 Task: Find connections with filter location Coburg with filter topic #economicswith filter profile language German with filter current company M. Gheewala Global HR Consultants with filter school The Institute of Company Secretaries of India with filter industry Wholesale Motor Vehicles and Parts with filter service category Resume Writing with filter keywords title Civil Engineer
Action: Mouse moved to (564, 74)
Screenshot: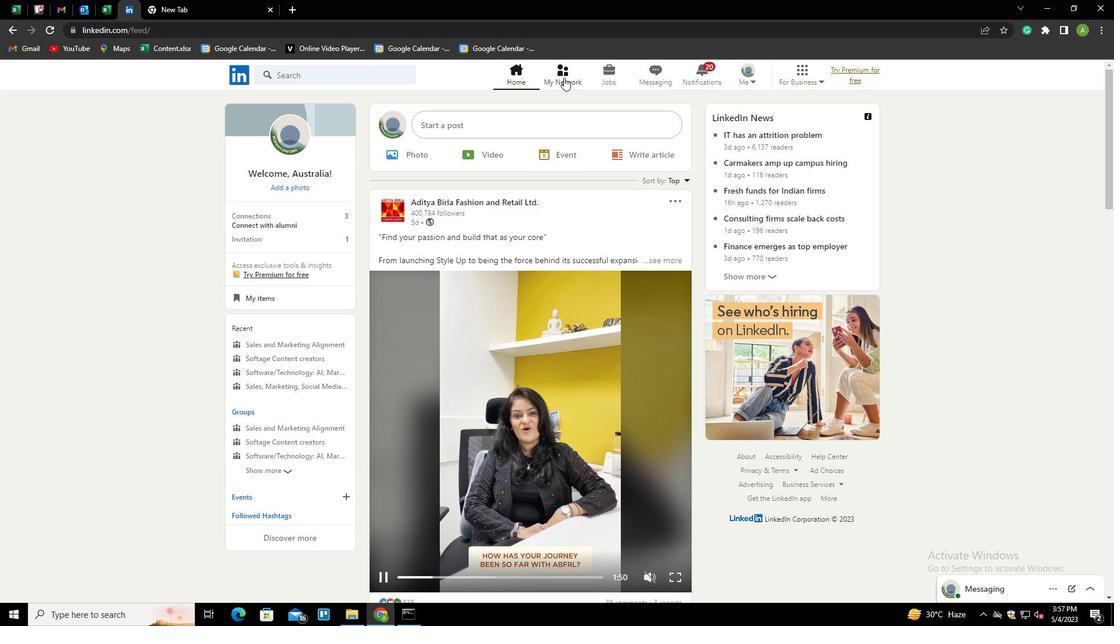 
Action: Mouse pressed left at (564, 74)
Screenshot: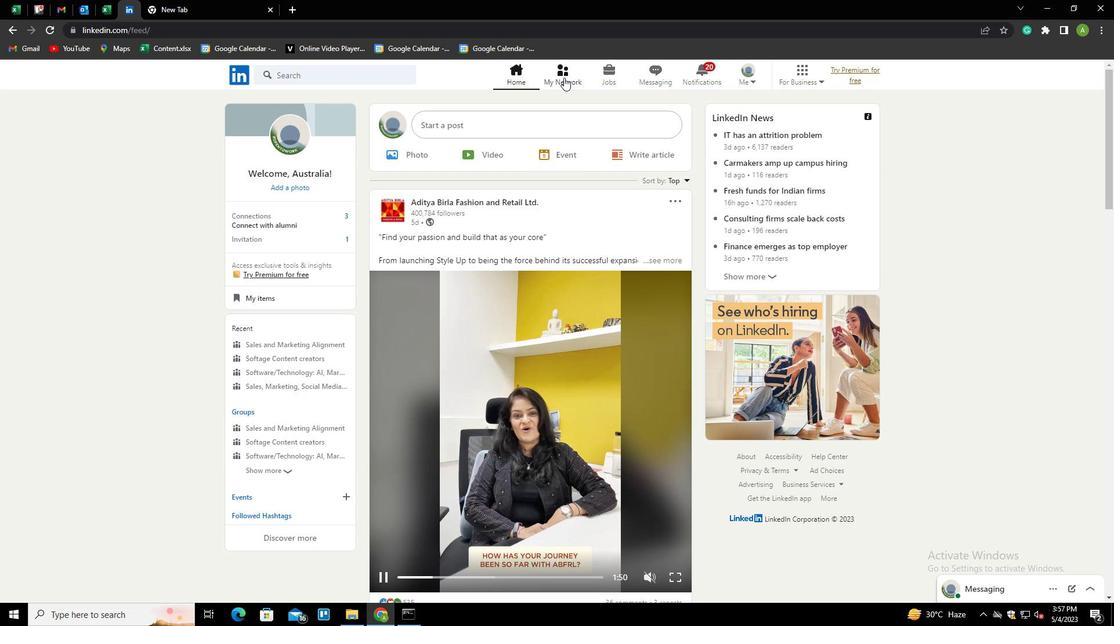 
Action: Mouse moved to (308, 136)
Screenshot: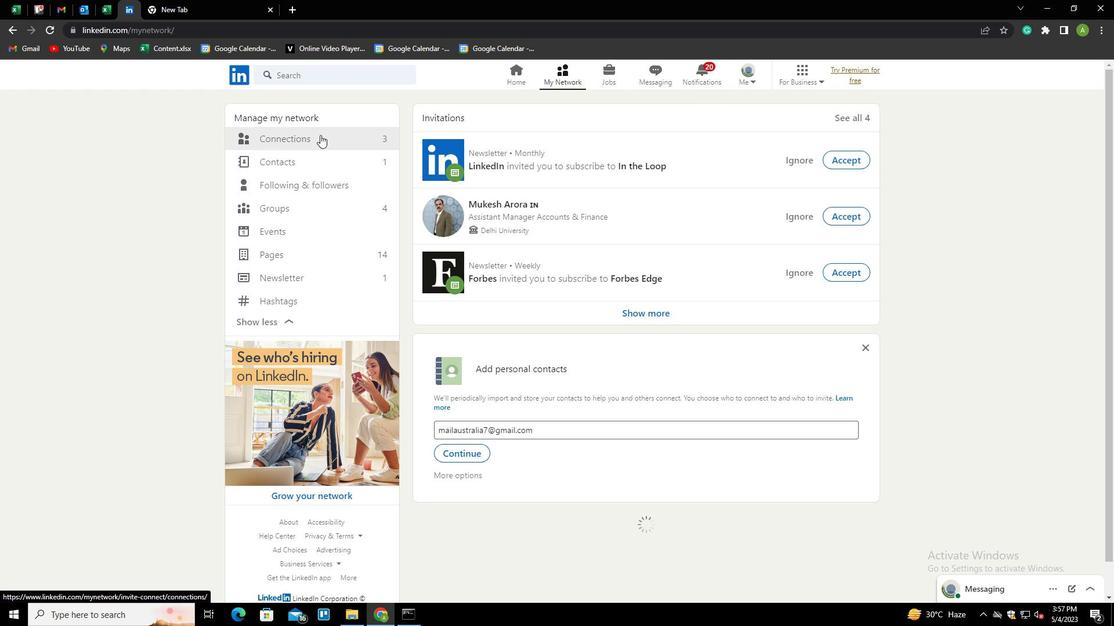 
Action: Mouse pressed left at (308, 136)
Screenshot: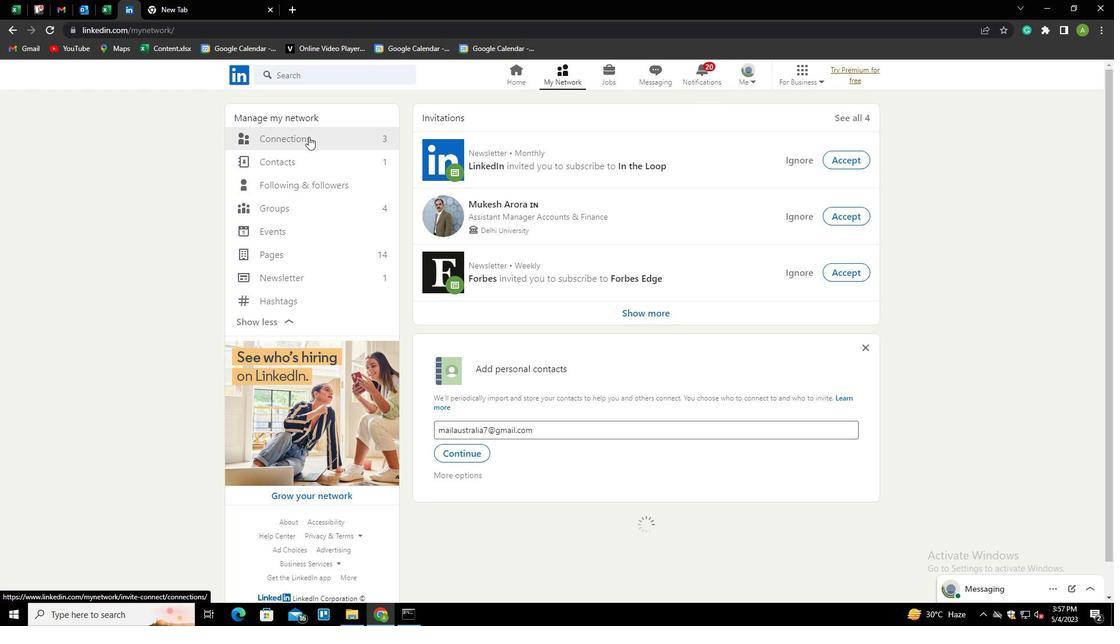 
Action: Mouse moved to (630, 138)
Screenshot: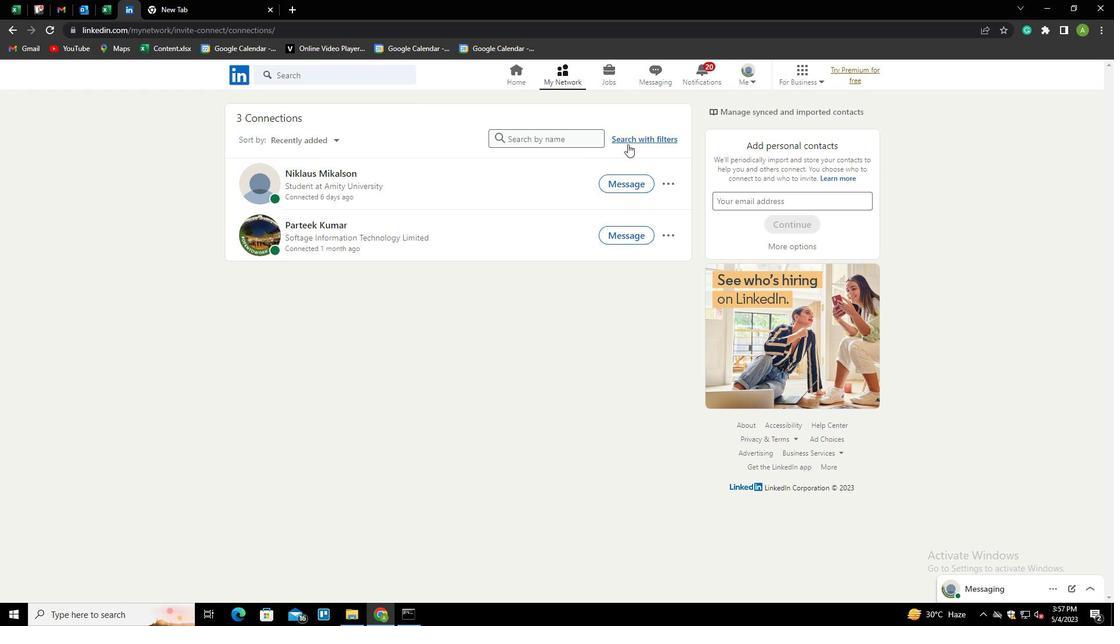 
Action: Mouse pressed left at (630, 138)
Screenshot: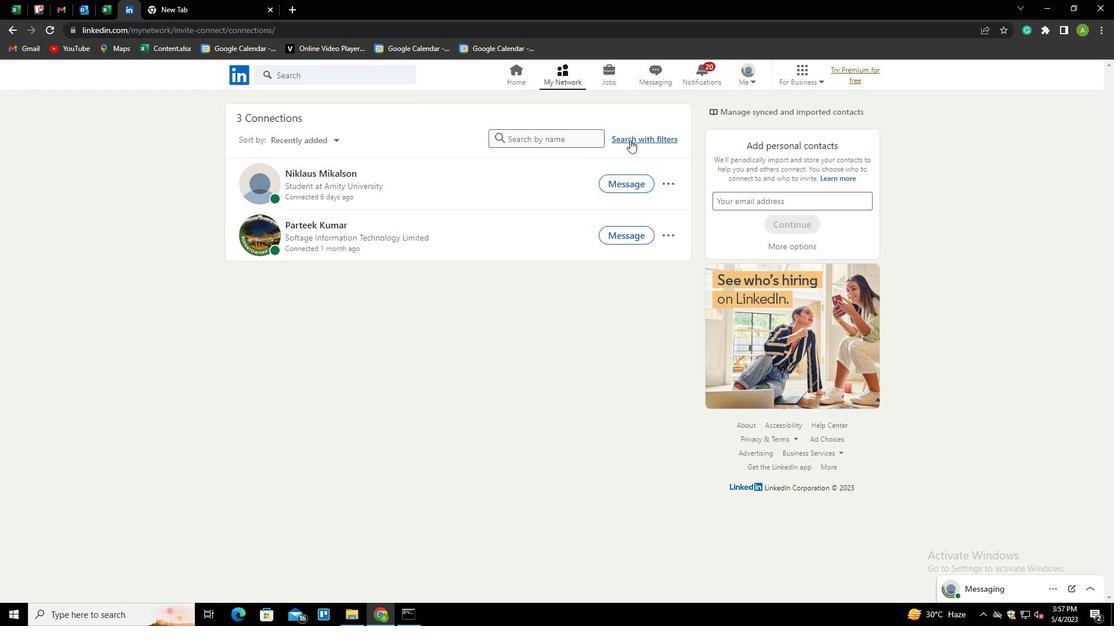 
Action: Mouse moved to (594, 106)
Screenshot: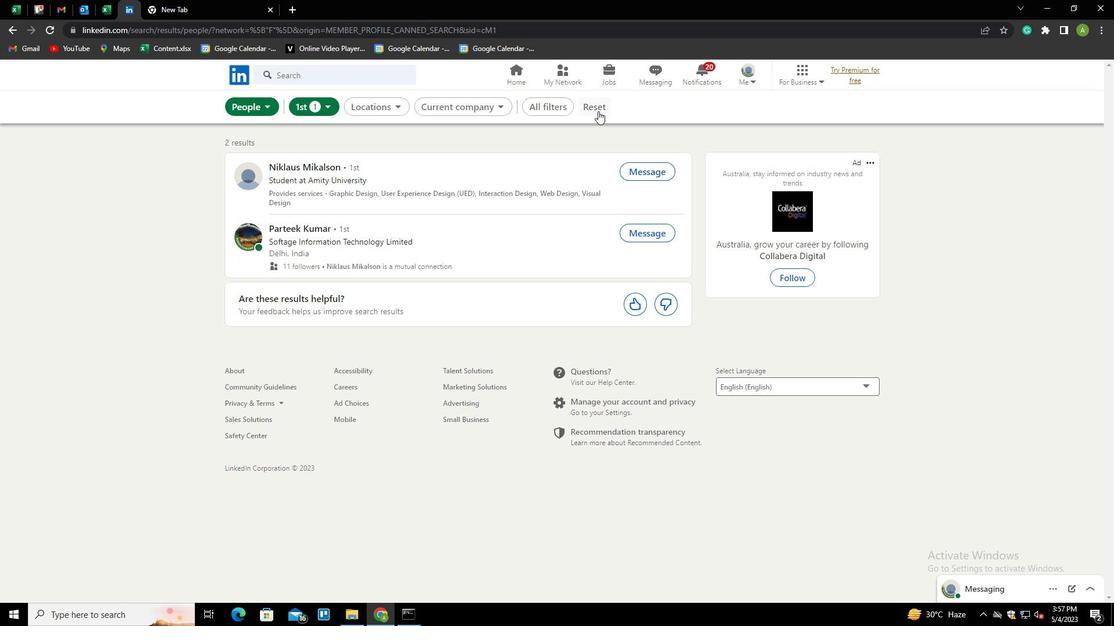 
Action: Mouse pressed left at (594, 106)
Screenshot: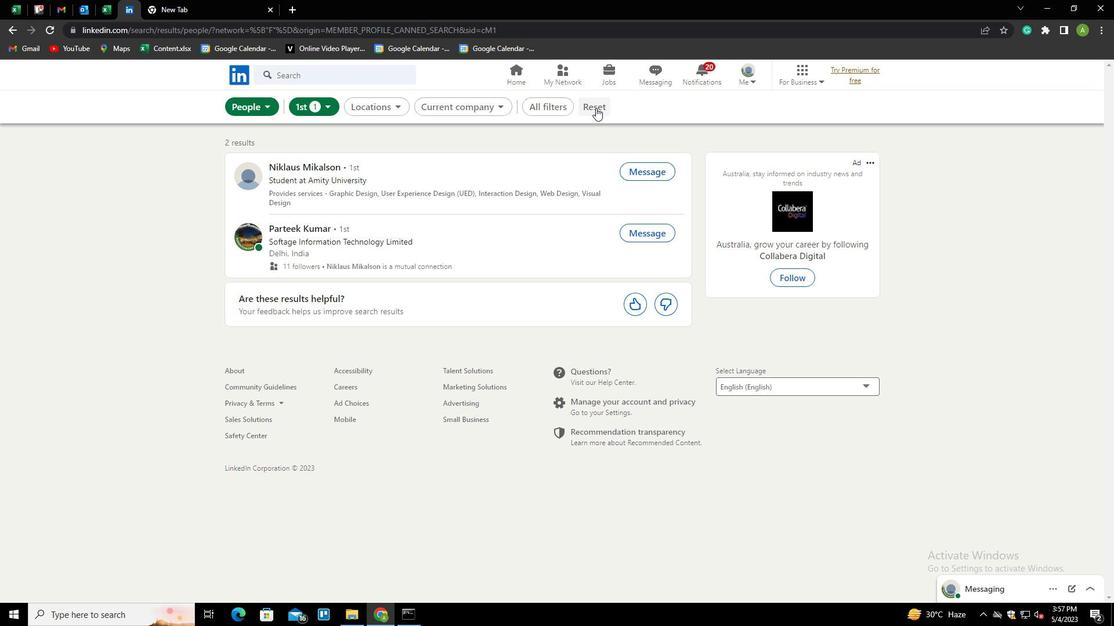 
Action: Mouse moved to (578, 106)
Screenshot: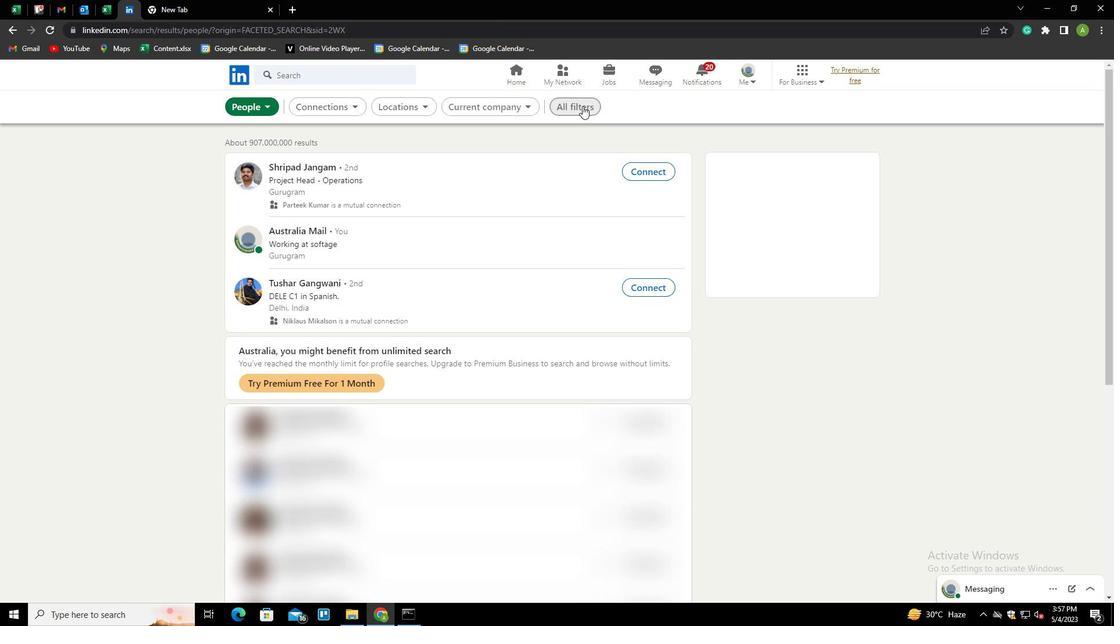 
Action: Mouse pressed left at (578, 106)
Screenshot: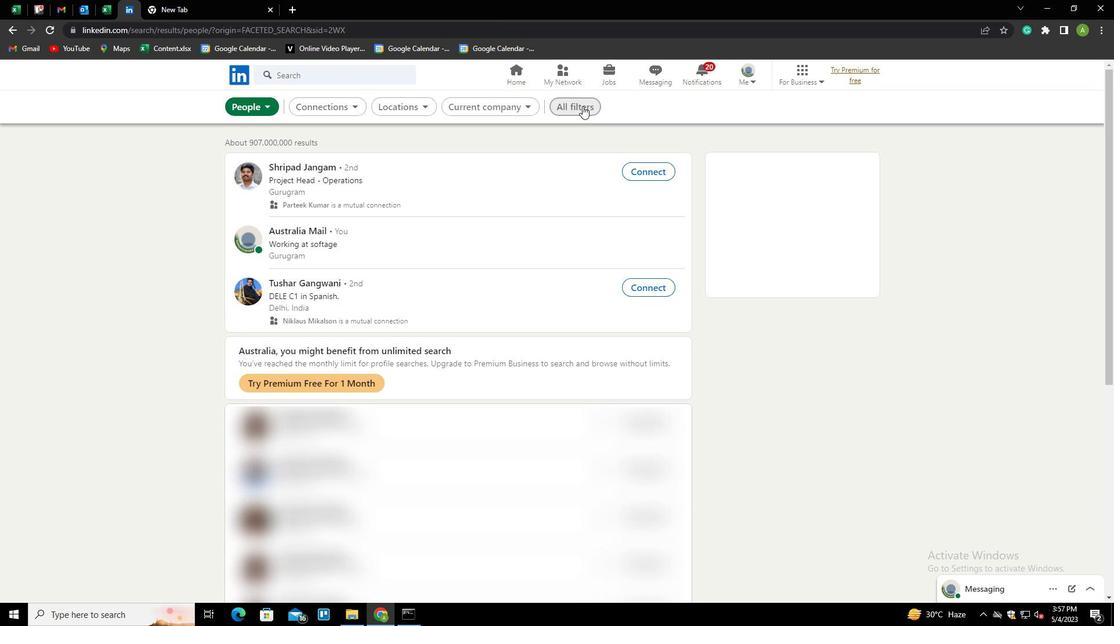
Action: Mouse moved to (909, 334)
Screenshot: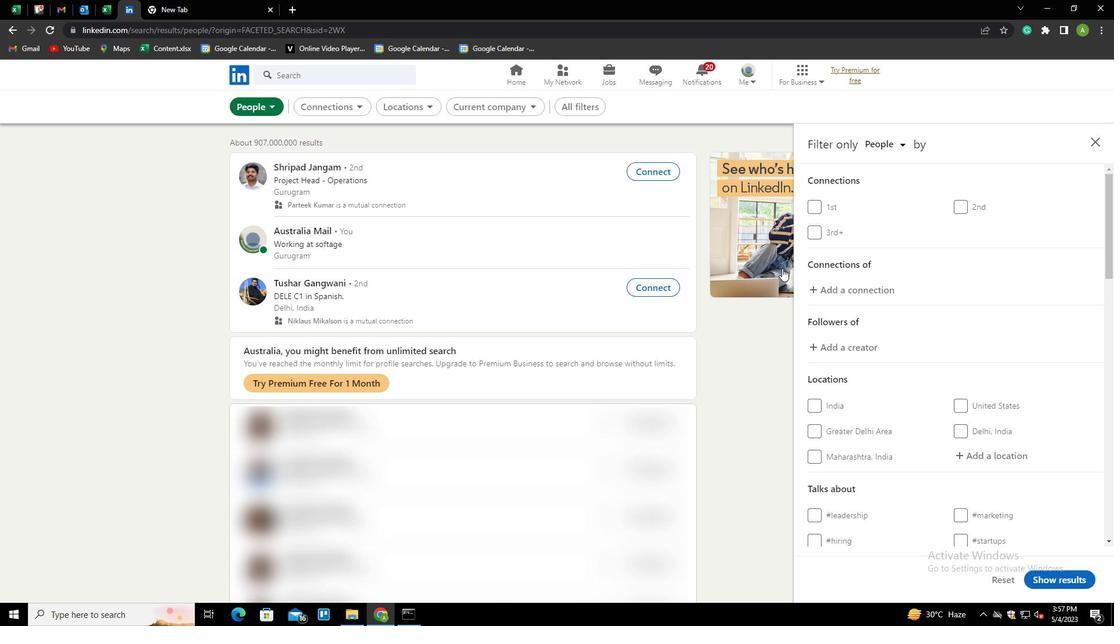 
Action: Mouse scrolled (909, 334) with delta (0, 0)
Screenshot: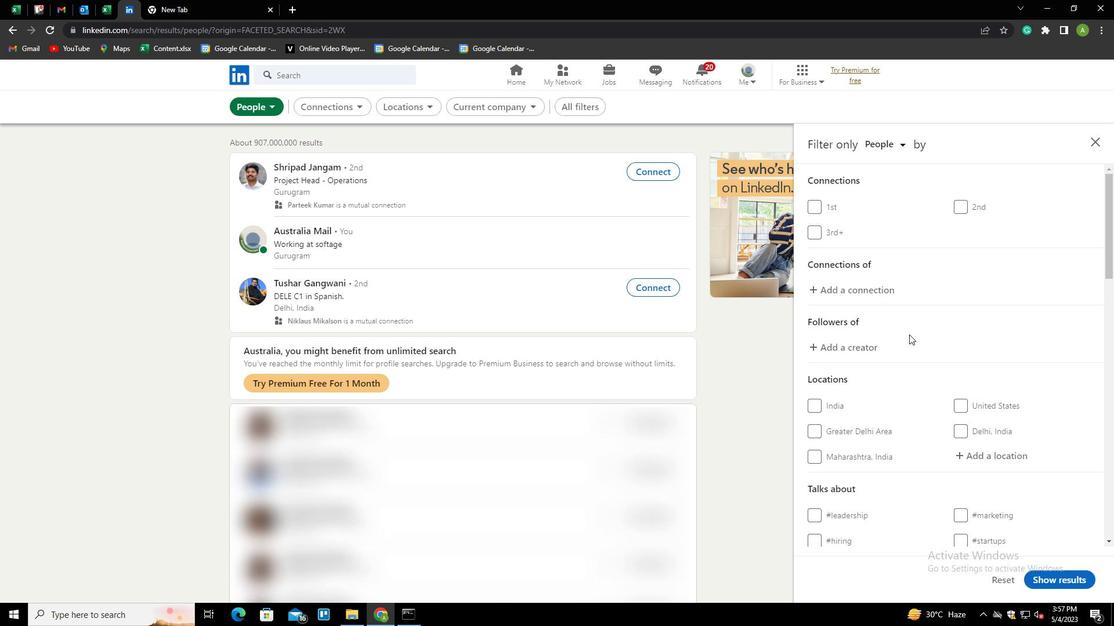 
Action: Mouse scrolled (909, 334) with delta (0, 0)
Screenshot: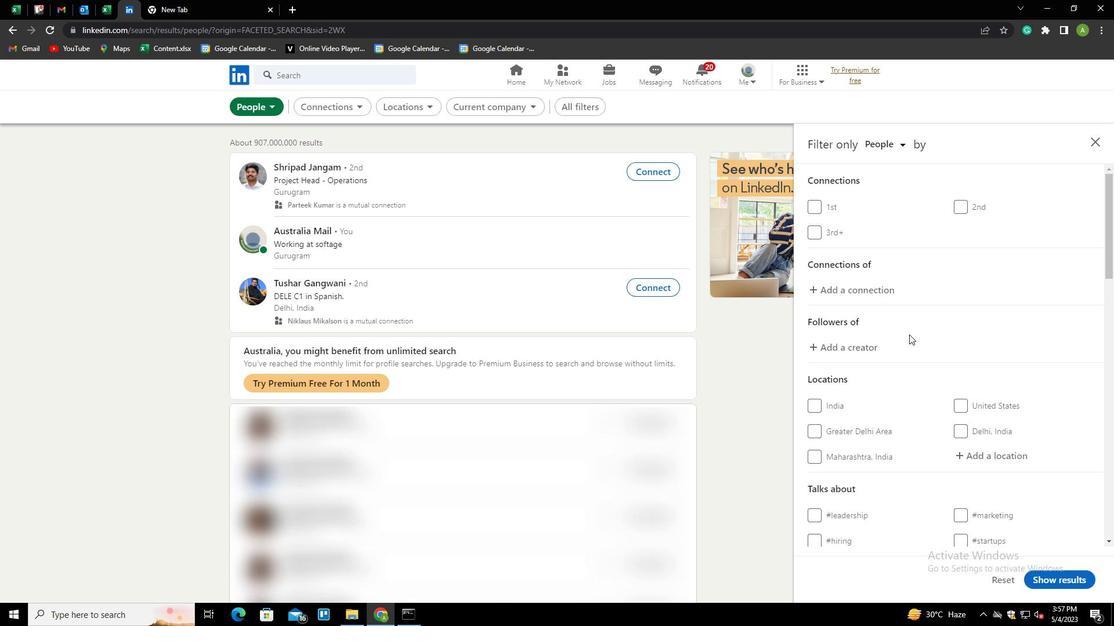 
Action: Mouse moved to (996, 338)
Screenshot: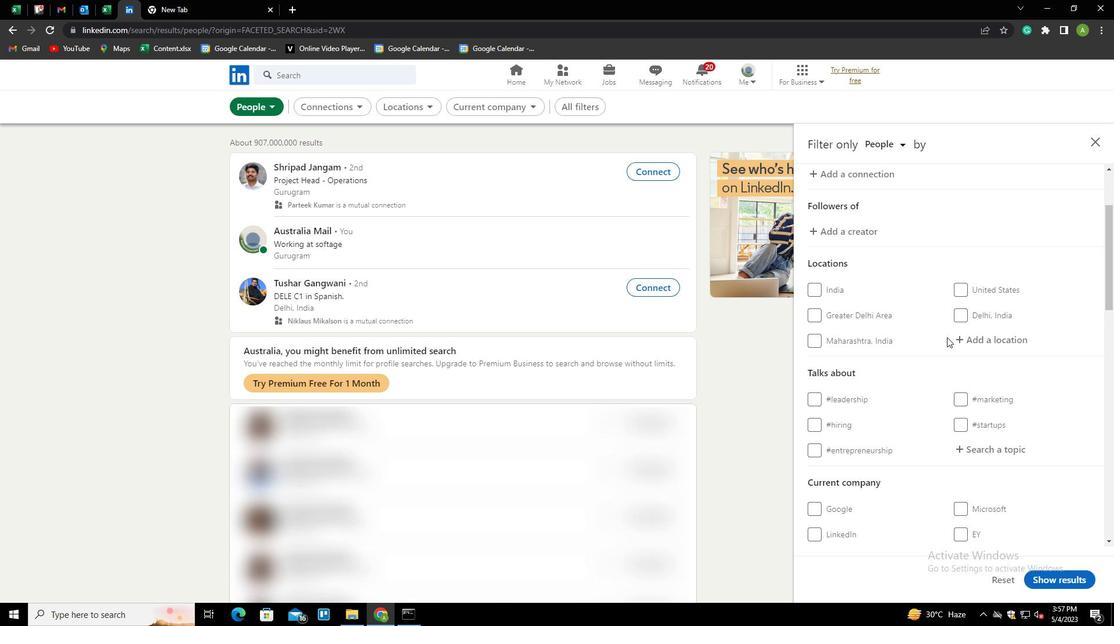 
Action: Mouse pressed left at (996, 338)
Screenshot: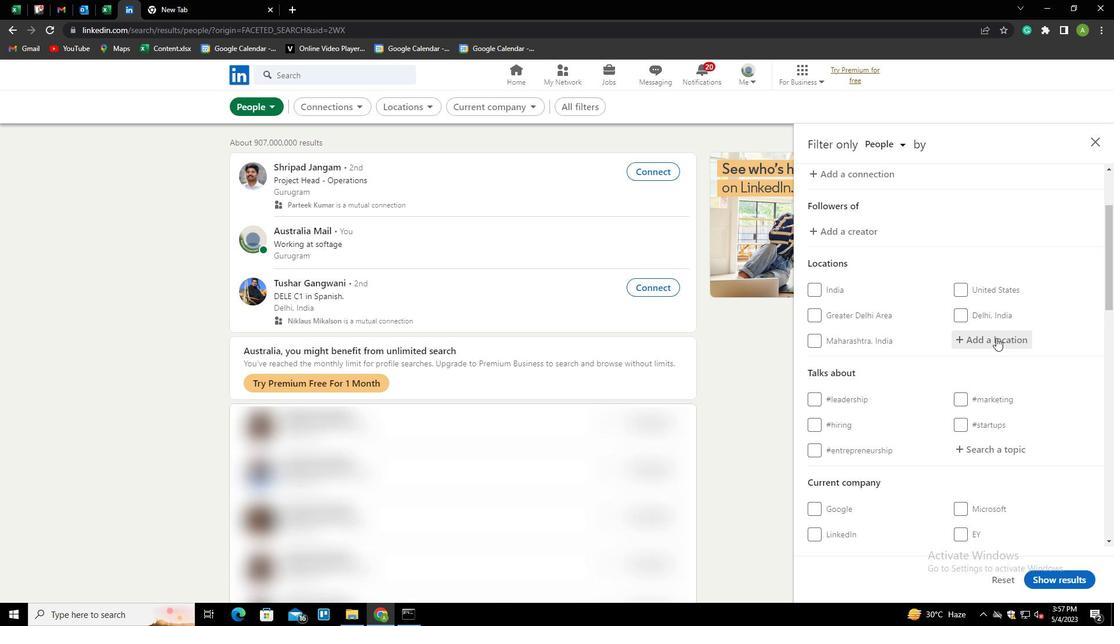 
Action: Key pressed <Key.shift>C
Screenshot: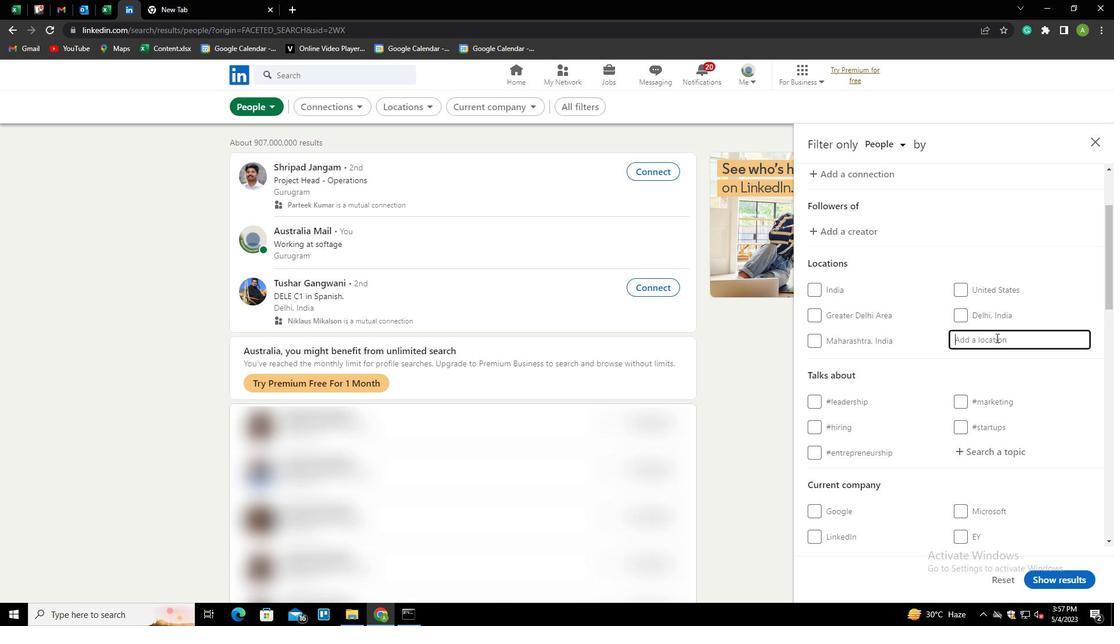 
Action: Mouse moved to (909, 374)
Screenshot: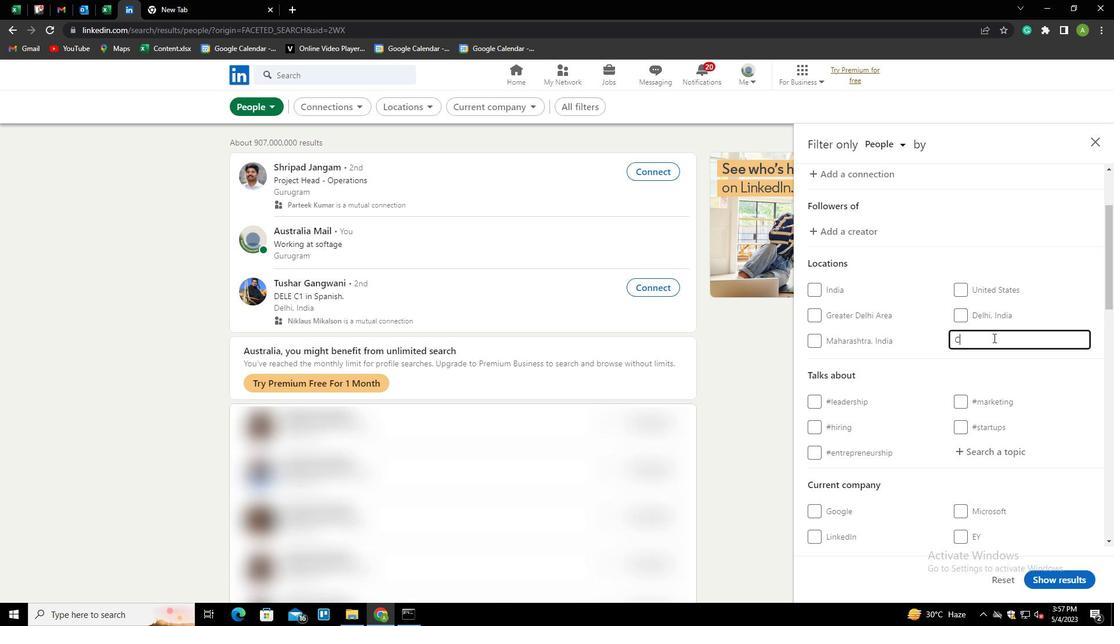 
Action: Key pressed OSWING<Key.backspace><Key.backspace>G<Key.down><Key.enter>
Screenshot: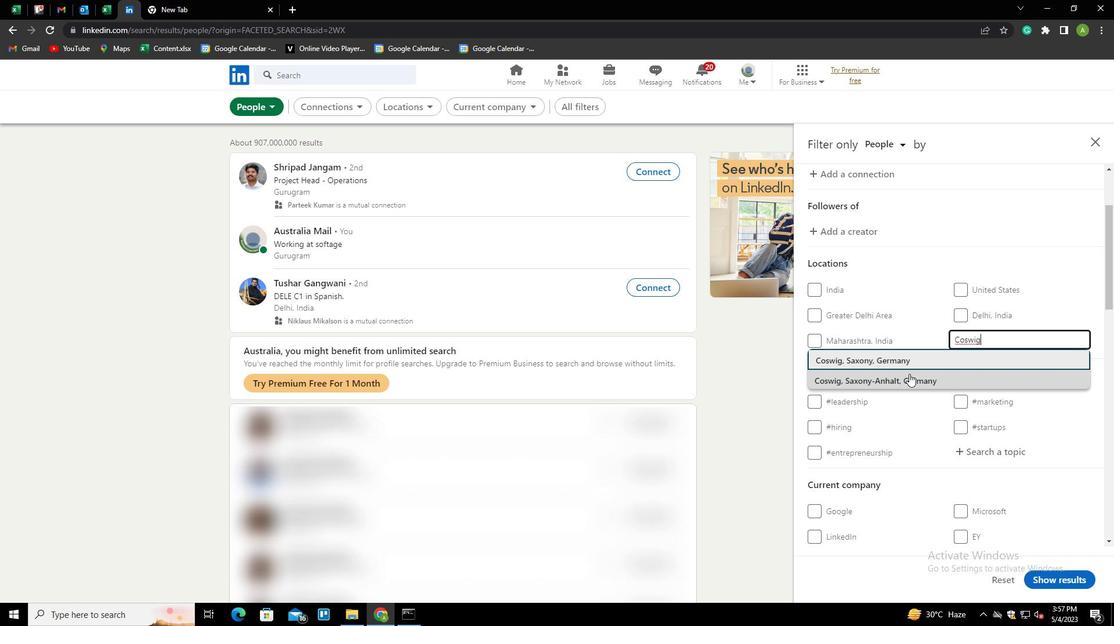 
Action: Mouse scrolled (909, 373) with delta (0, 0)
Screenshot: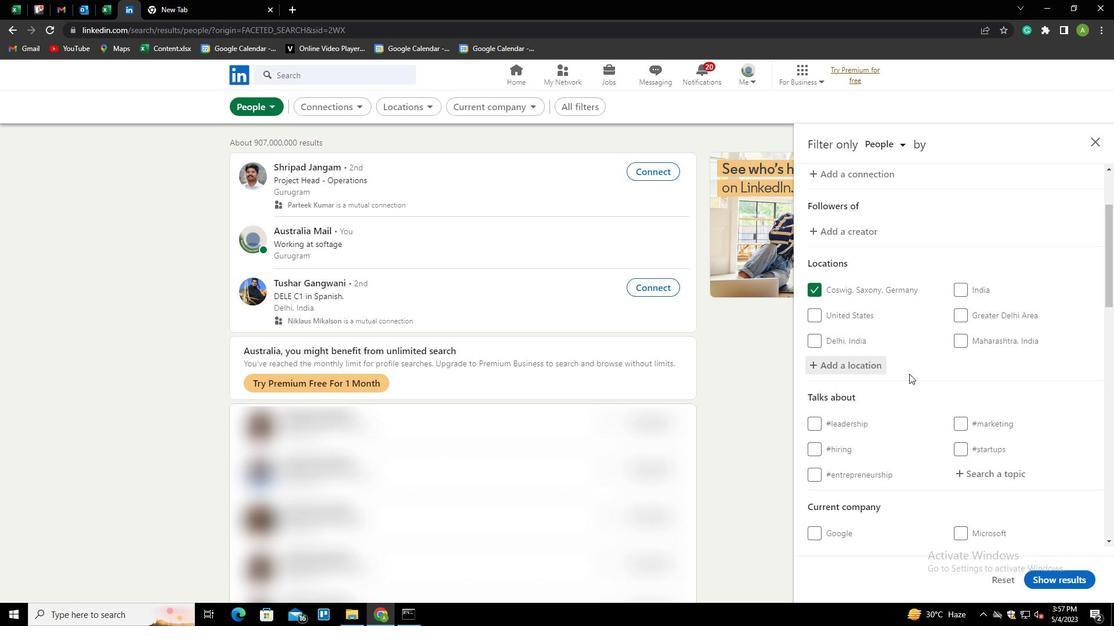 
Action: Mouse scrolled (909, 373) with delta (0, 0)
Screenshot: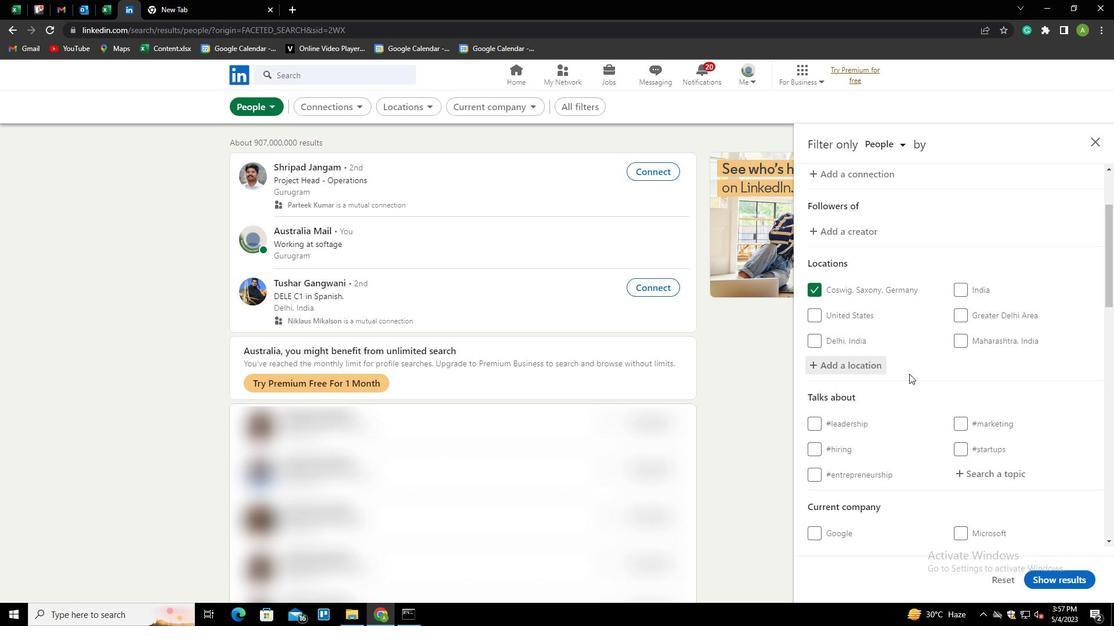 
Action: Mouse scrolled (909, 373) with delta (0, 0)
Screenshot: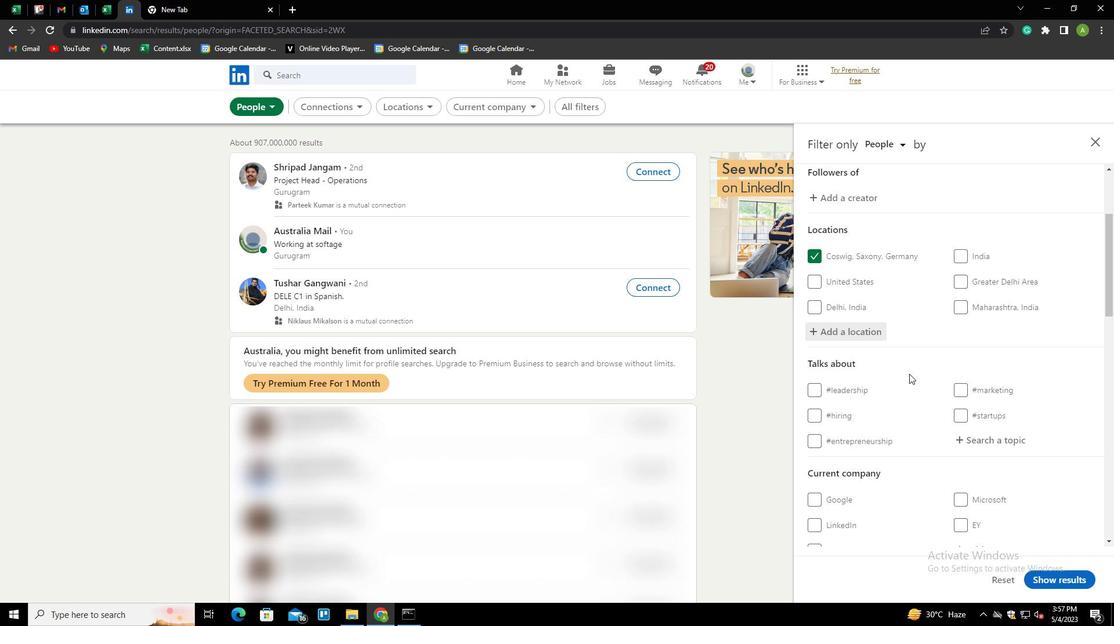 
Action: Mouse moved to (966, 303)
Screenshot: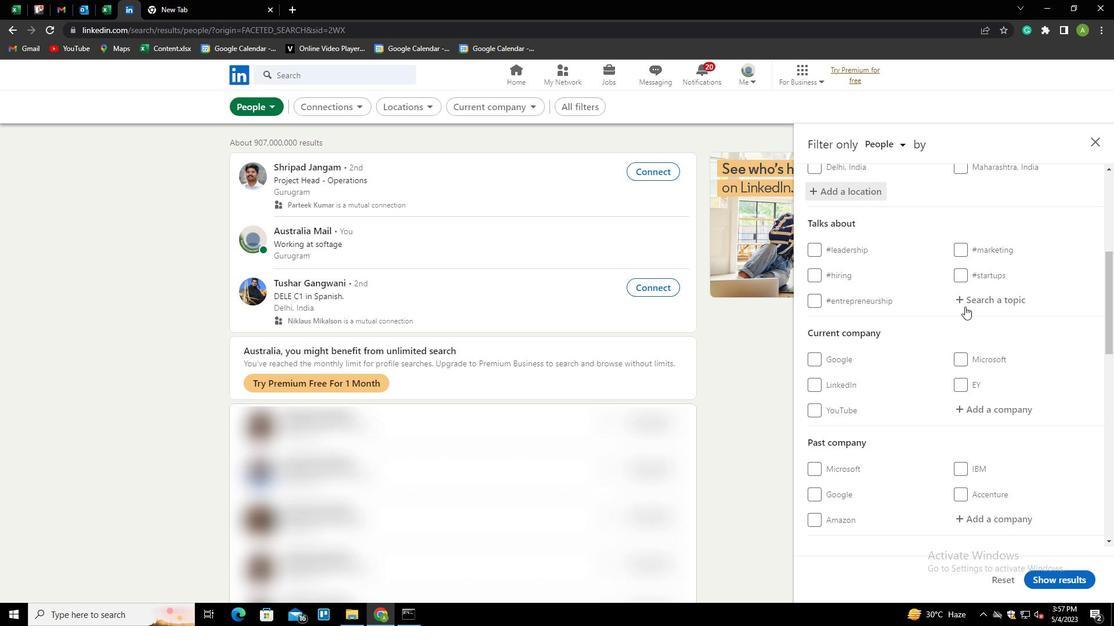 
Action: Mouse pressed left at (966, 303)
Screenshot: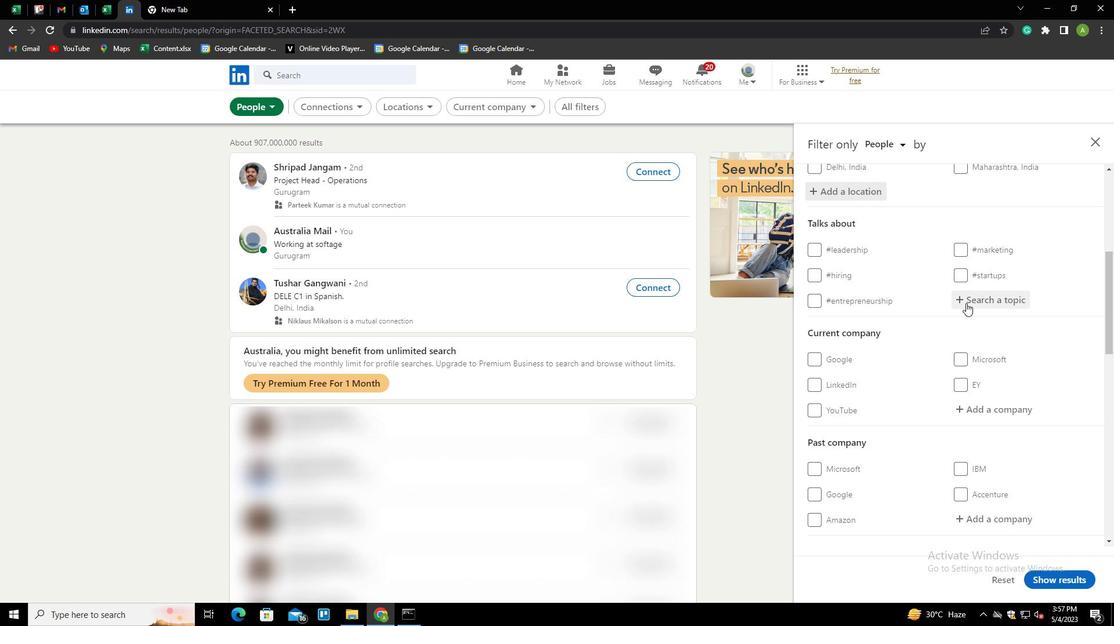 
Action: Mouse moved to (963, 304)
Screenshot: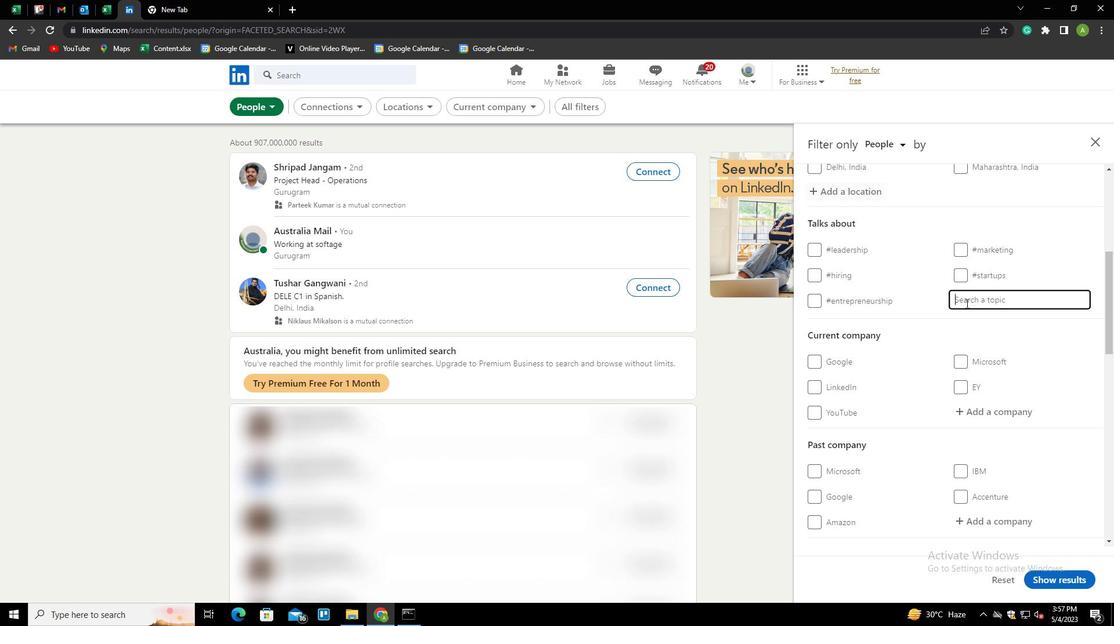 
Action: Key pressed DIGITALMARKETING<Key.down><Key.enter>
Screenshot: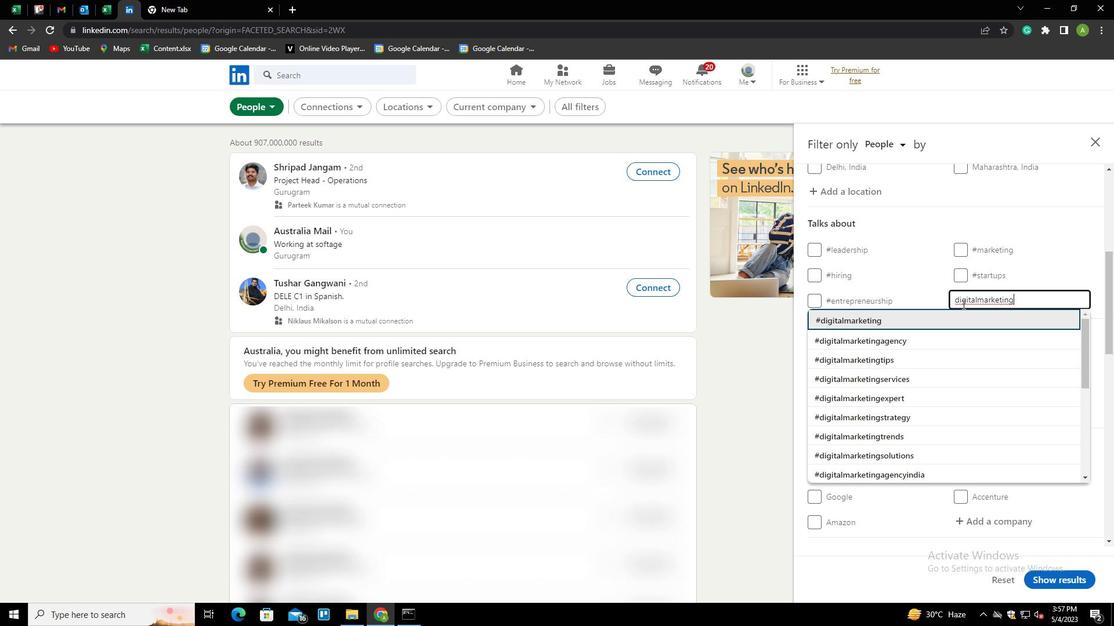 
Action: Mouse scrolled (963, 304) with delta (0, 0)
Screenshot: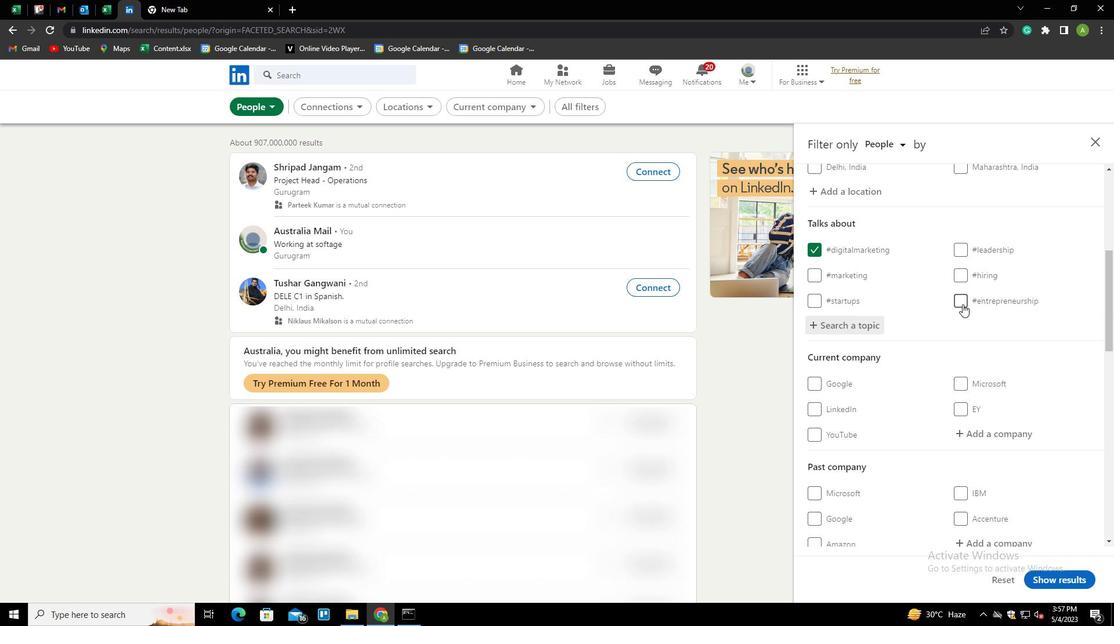 
Action: Mouse scrolled (963, 304) with delta (0, 0)
Screenshot: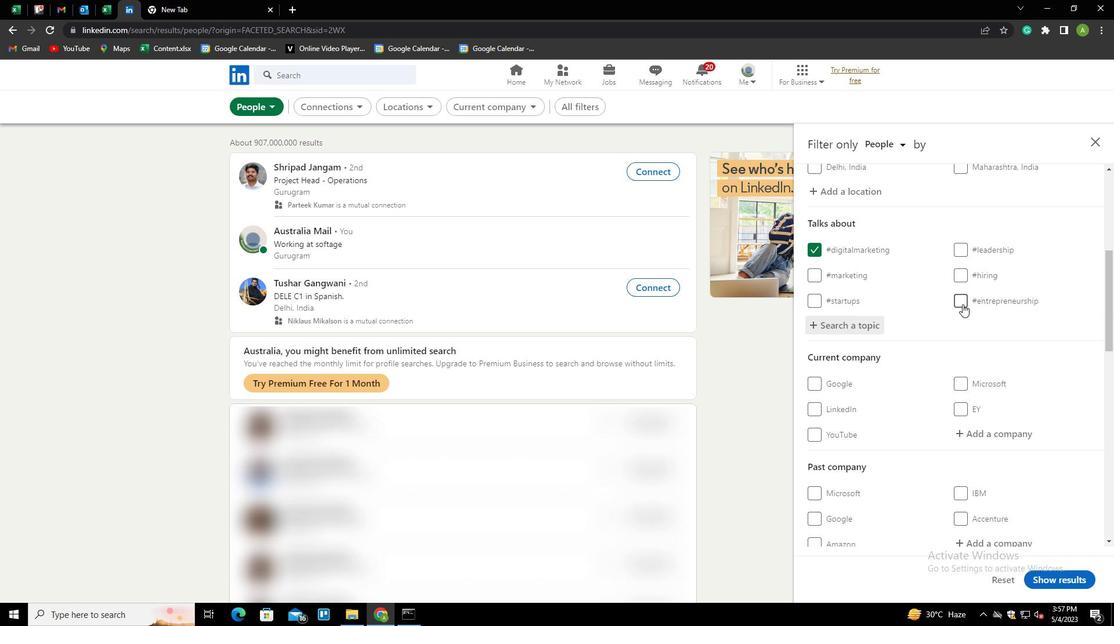 
Action: Mouse scrolled (963, 304) with delta (0, 0)
Screenshot: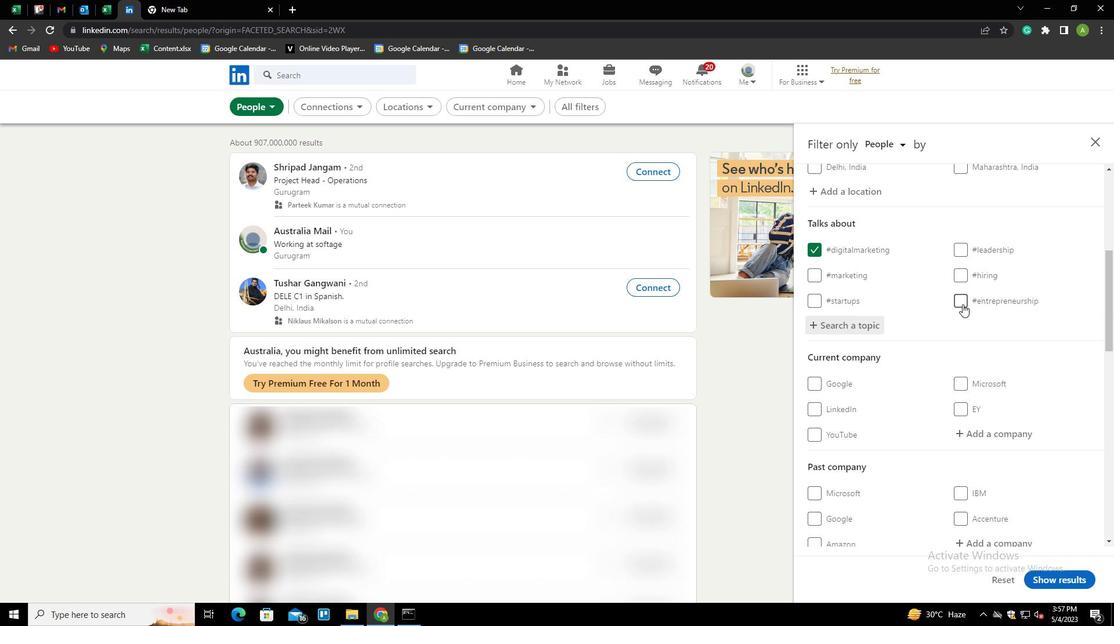 
Action: Mouse scrolled (963, 304) with delta (0, 0)
Screenshot: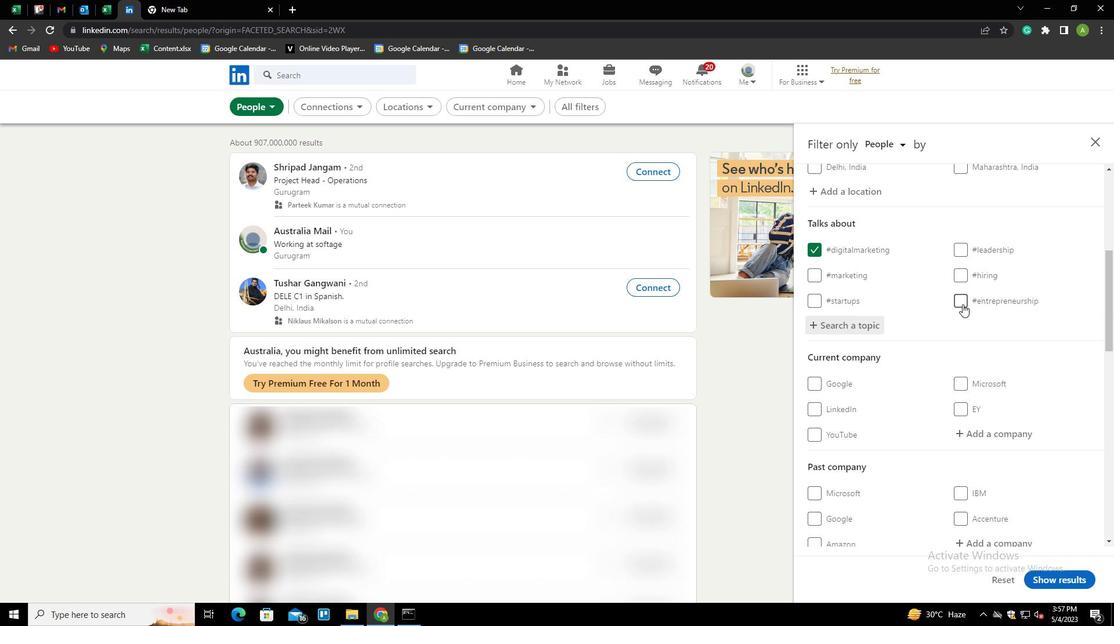 
Action: Mouse scrolled (963, 304) with delta (0, 0)
Screenshot: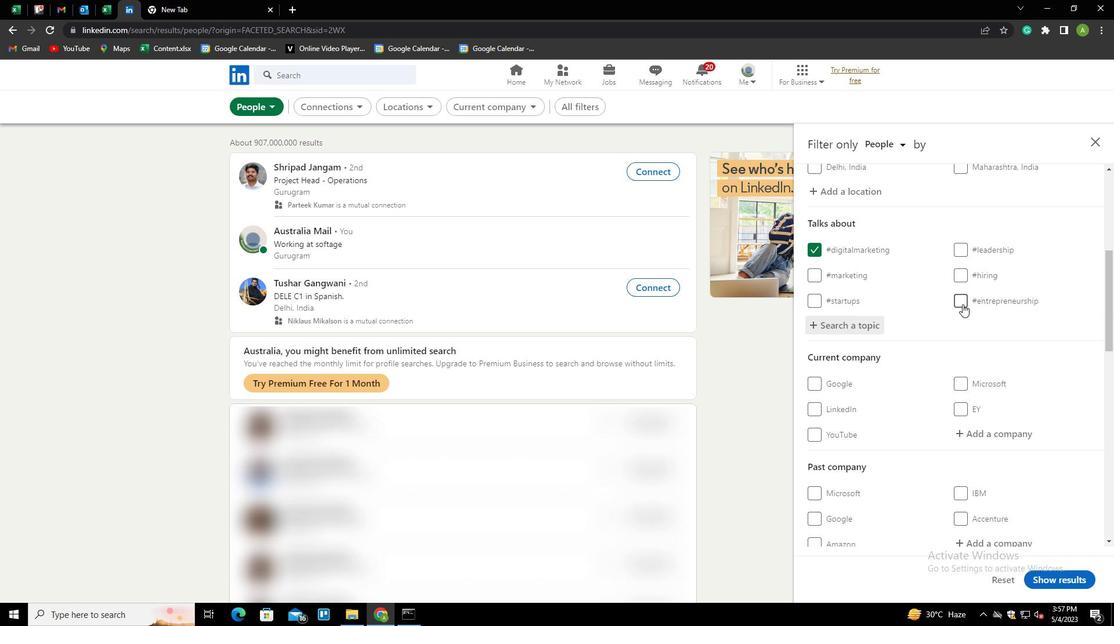 
Action: Mouse scrolled (963, 304) with delta (0, 0)
Screenshot: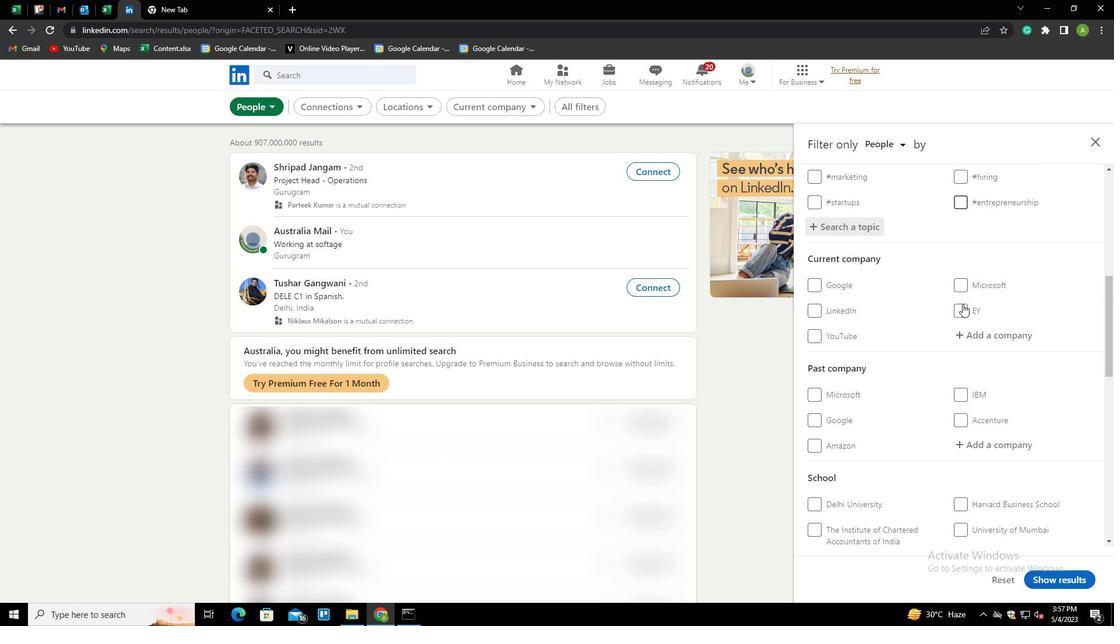 
Action: Mouse scrolled (963, 304) with delta (0, 0)
Screenshot: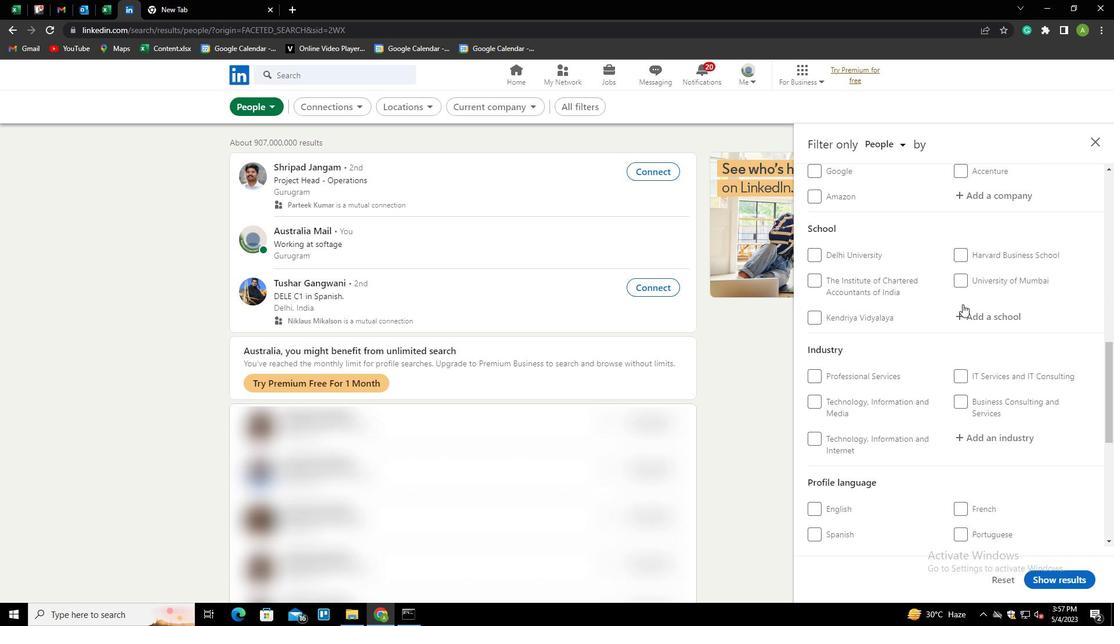 
Action: Mouse scrolled (963, 304) with delta (0, 0)
Screenshot: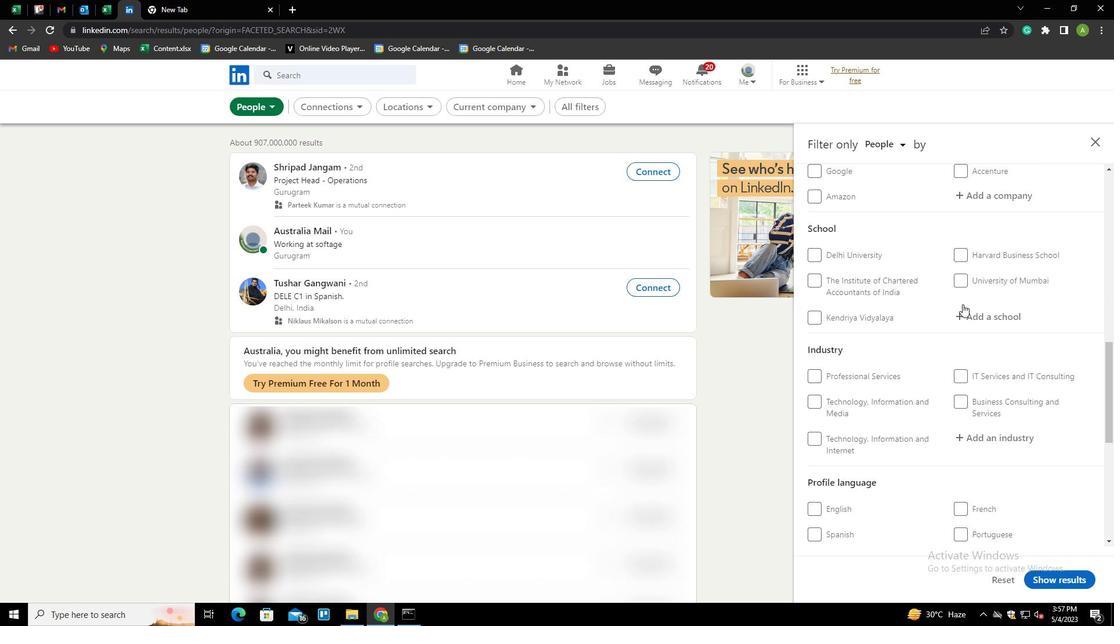 
Action: Mouse scrolled (963, 304) with delta (0, 0)
Screenshot: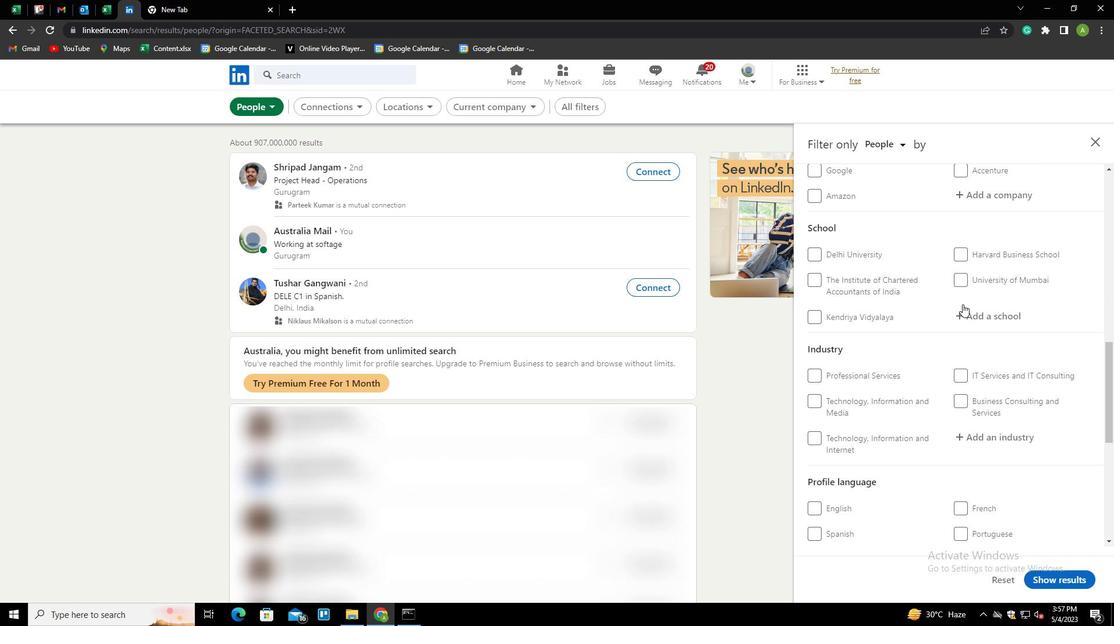 
Action: Mouse scrolled (963, 304) with delta (0, 0)
Screenshot: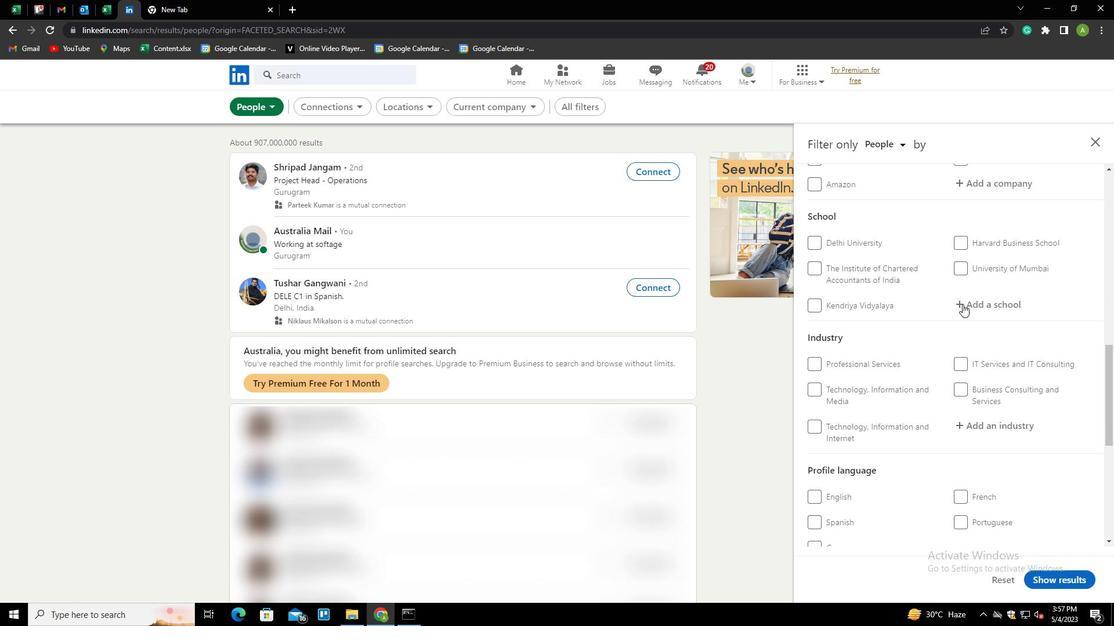 
Action: Mouse moved to (831, 300)
Screenshot: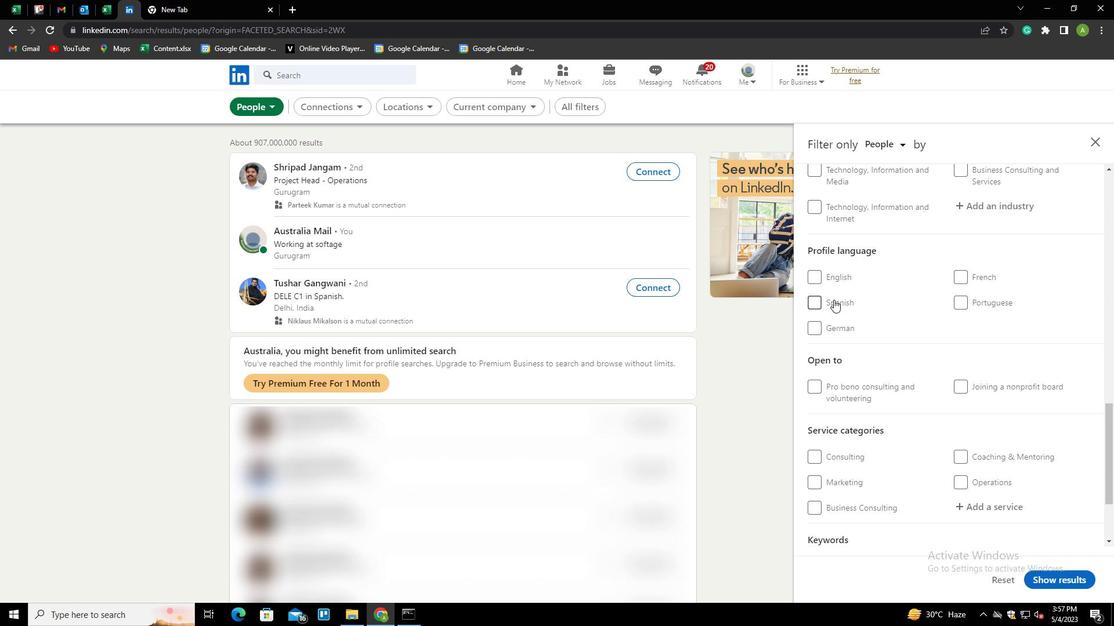 
Action: Mouse pressed left at (831, 300)
Screenshot: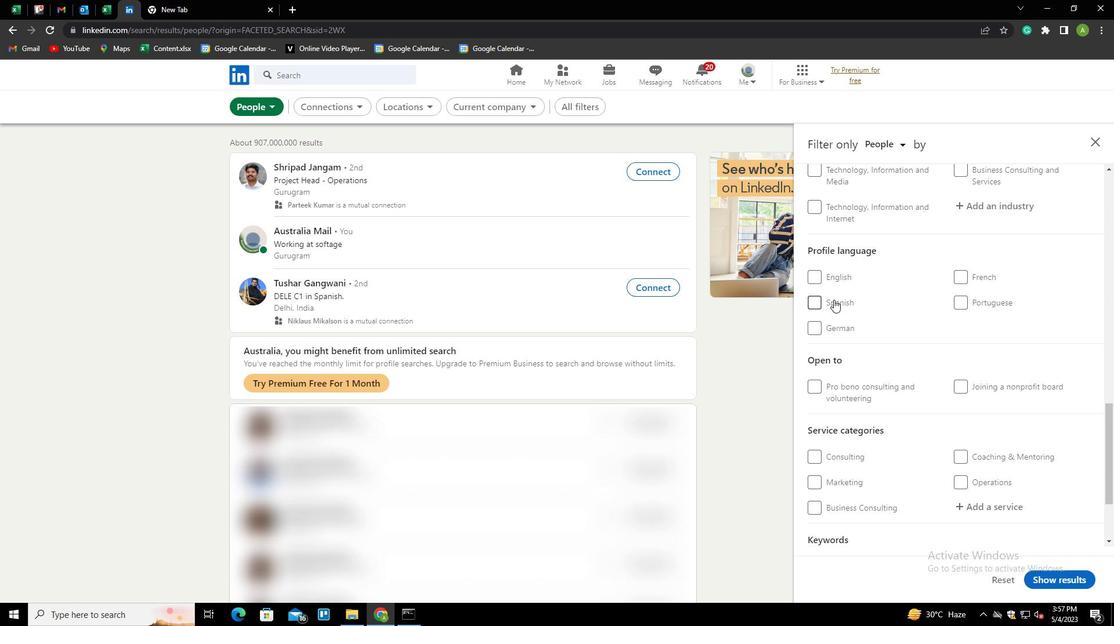 
Action: Mouse moved to (922, 328)
Screenshot: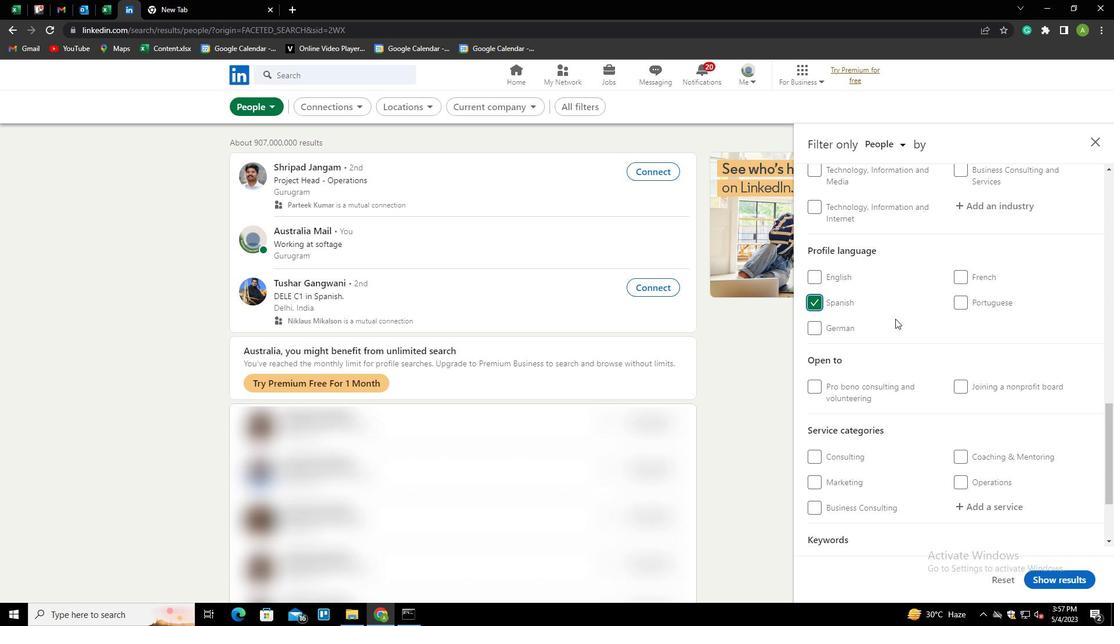 
Action: Mouse scrolled (922, 329) with delta (0, 0)
Screenshot: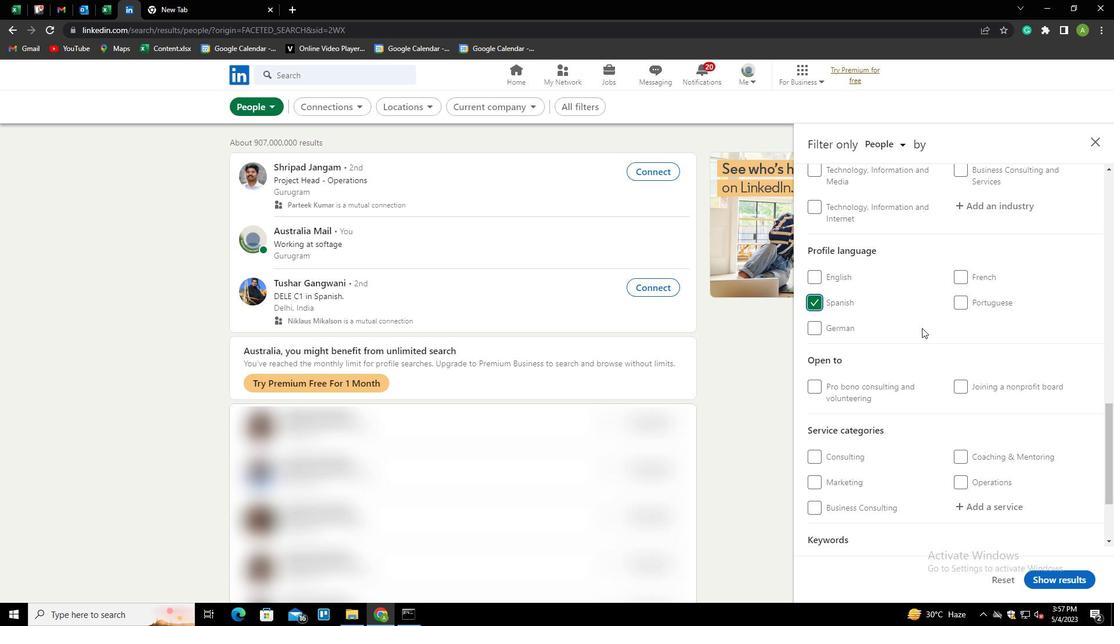 
Action: Mouse scrolled (922, 329) with delta (0, 0)
Screenshot: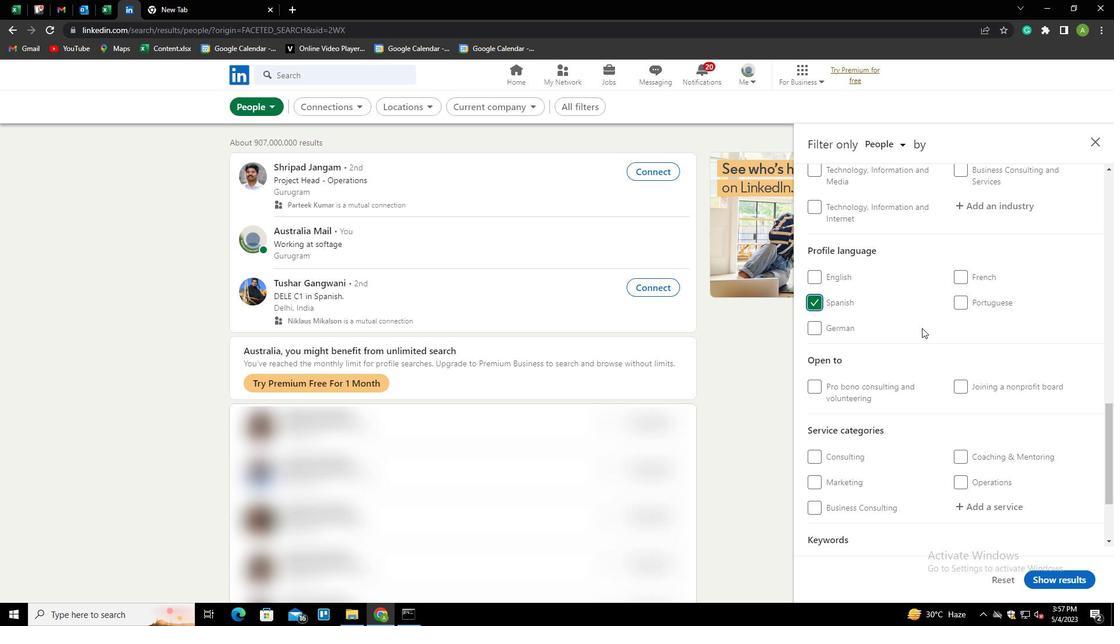 
Action: Mouse scrolled (922, 329) with delta (0, 0)
Screenshot: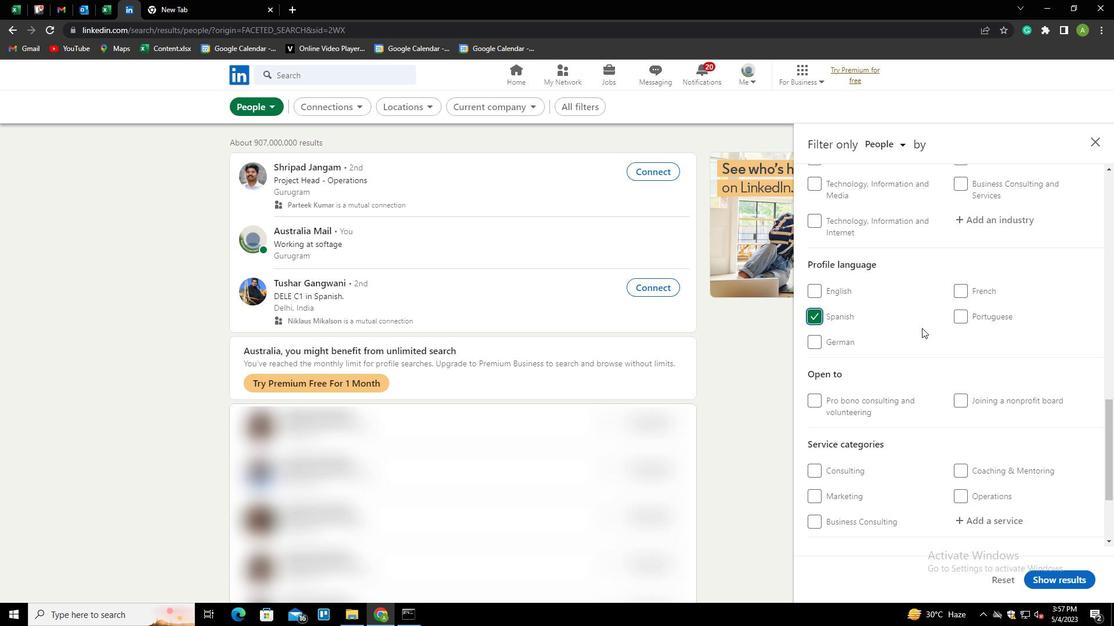 
Action: Mouse scrolled (922, 329) with delta (0, 0)
Screenshot: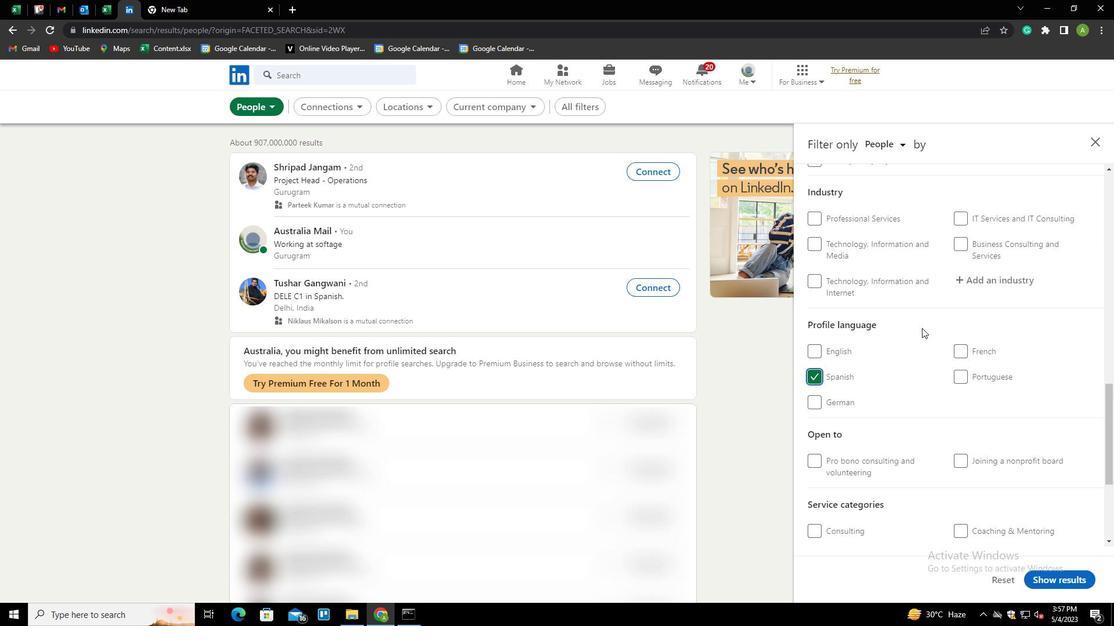 
Action: Mouse scrolled (922, 329) with delta (0, 0)
Screenshot: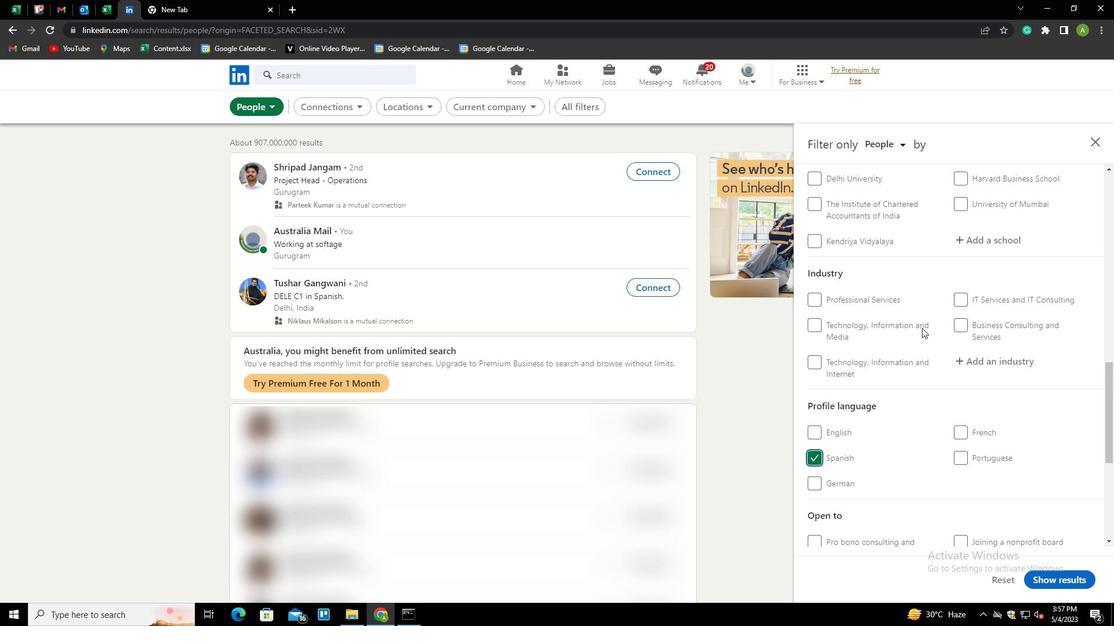 
Action: Mouse scrolled (922, 329) with delta (0, 0)
Screenshot: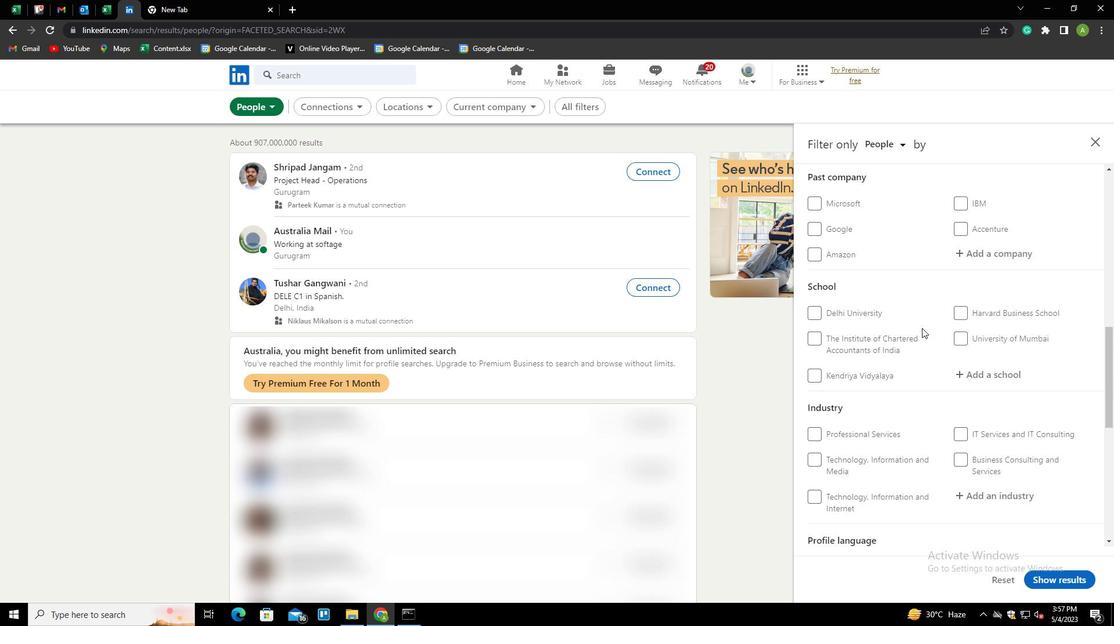 
Action: Mouse scrolled (922, 329) with delta (0, 0)
Screenshot: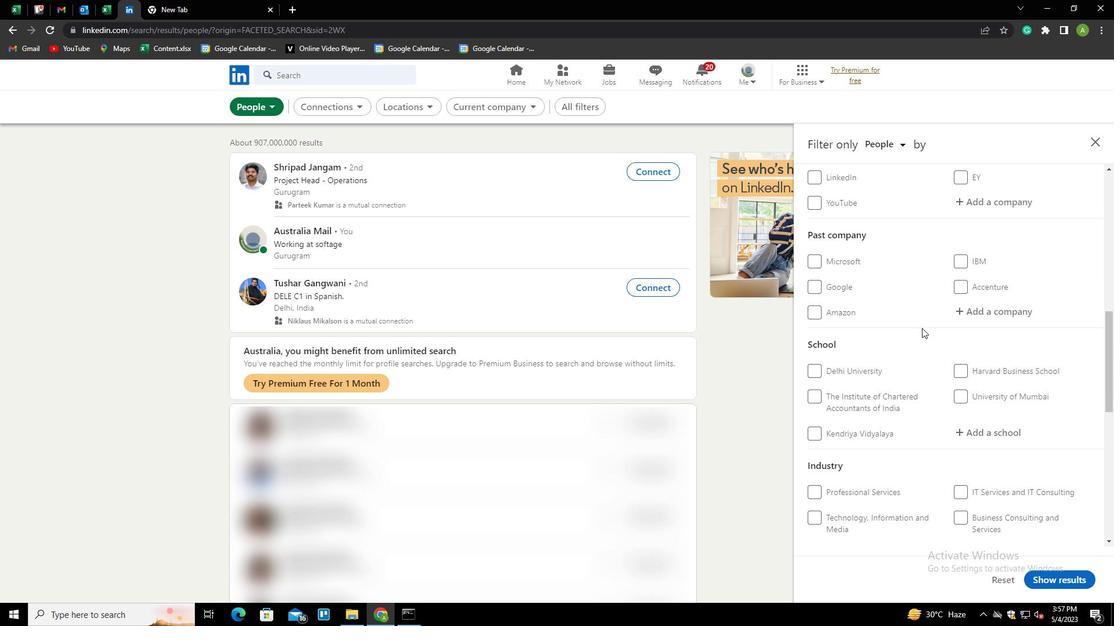 
Action: Mouse moved to (965, 263)
Screenshot: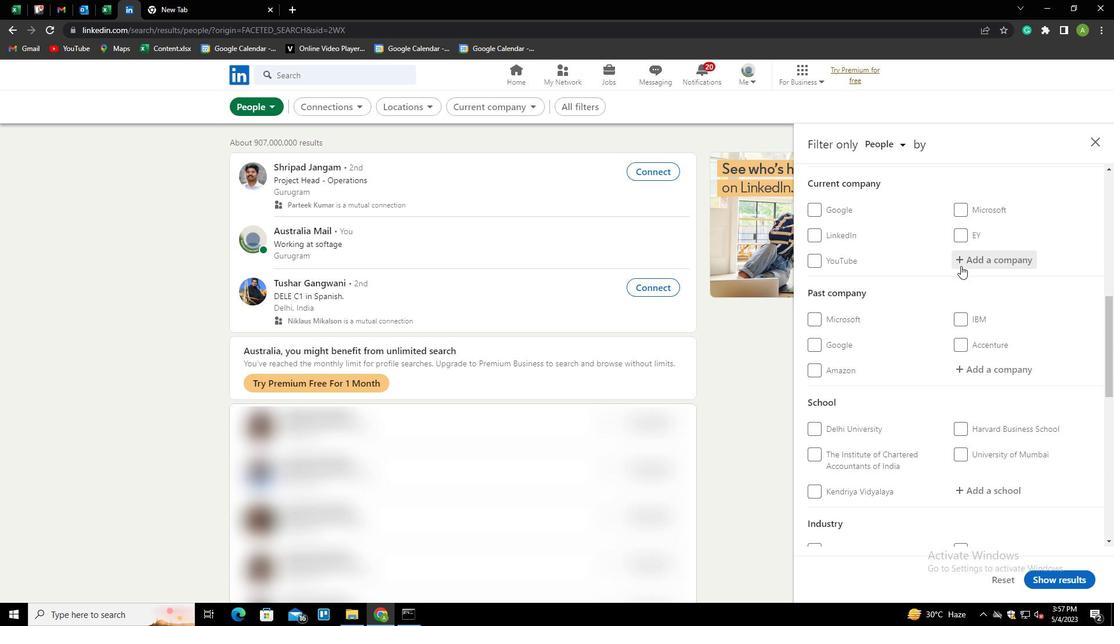 
Action: Mouse pressed left at (965, 263)
Screenshot: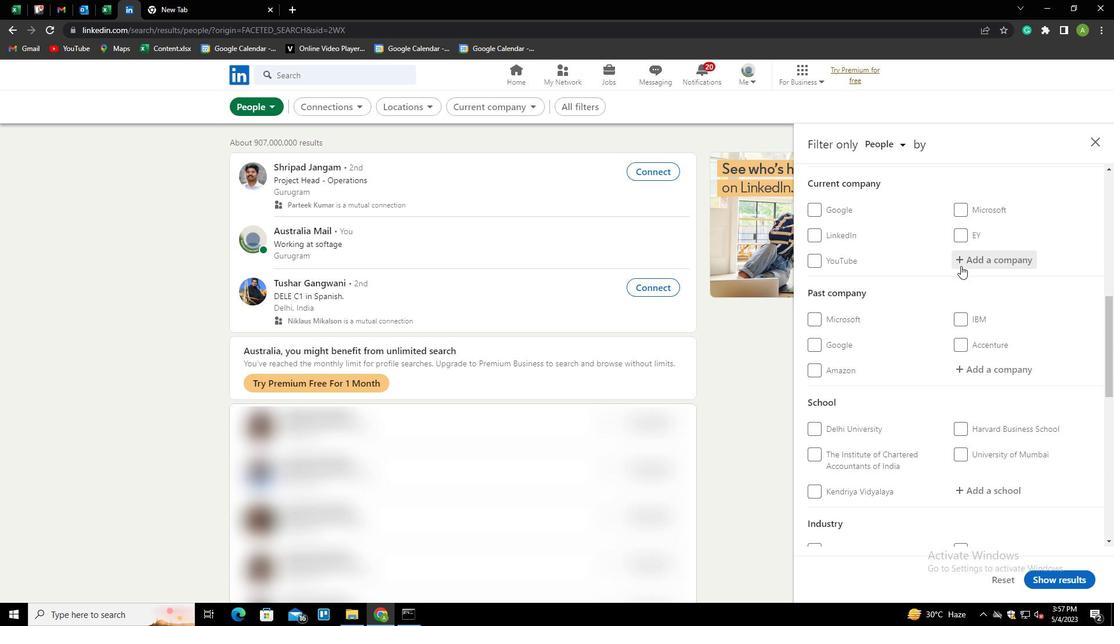 
Action: Mouse moved to (943, 298)
Screenshot: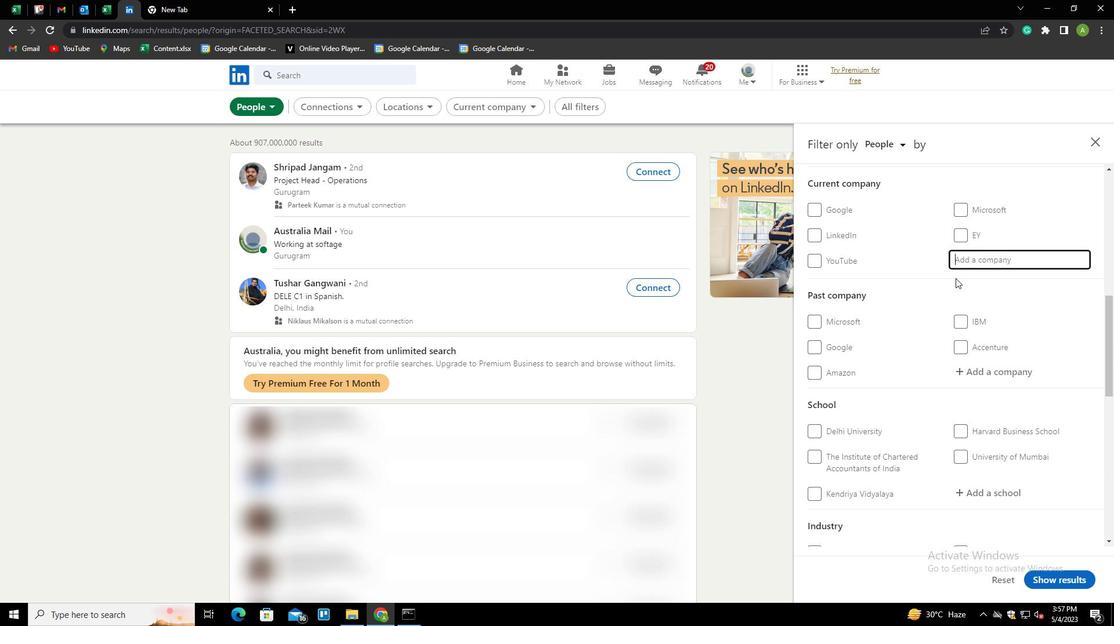 
Action: Key pressed <Key.shift>
Screenshot: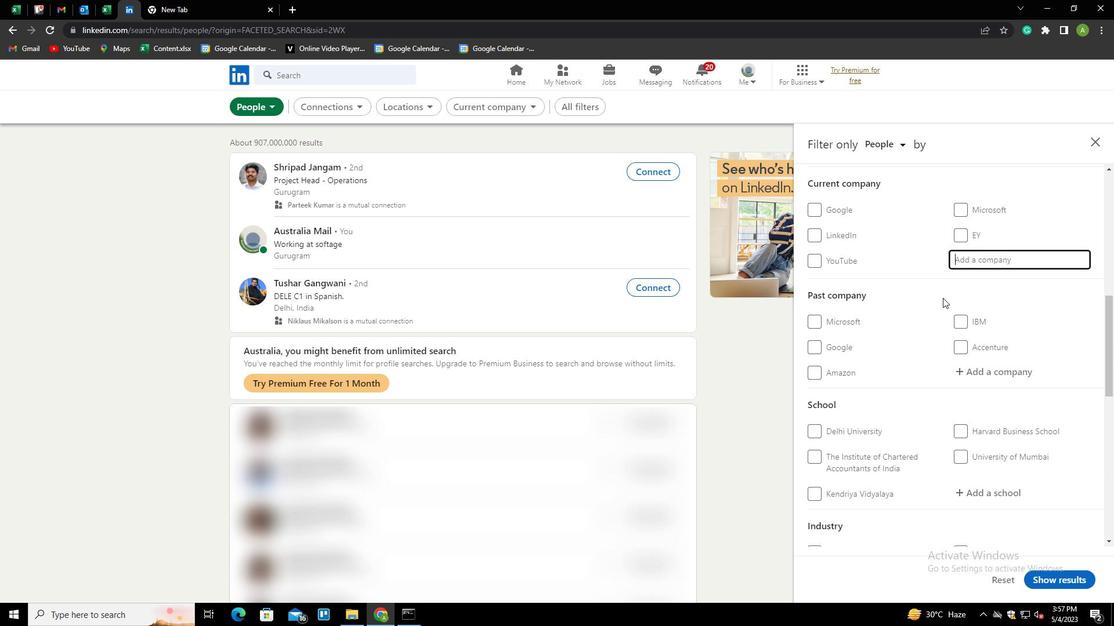 
Action: Mouse moved to (941, 300)
Screenshot: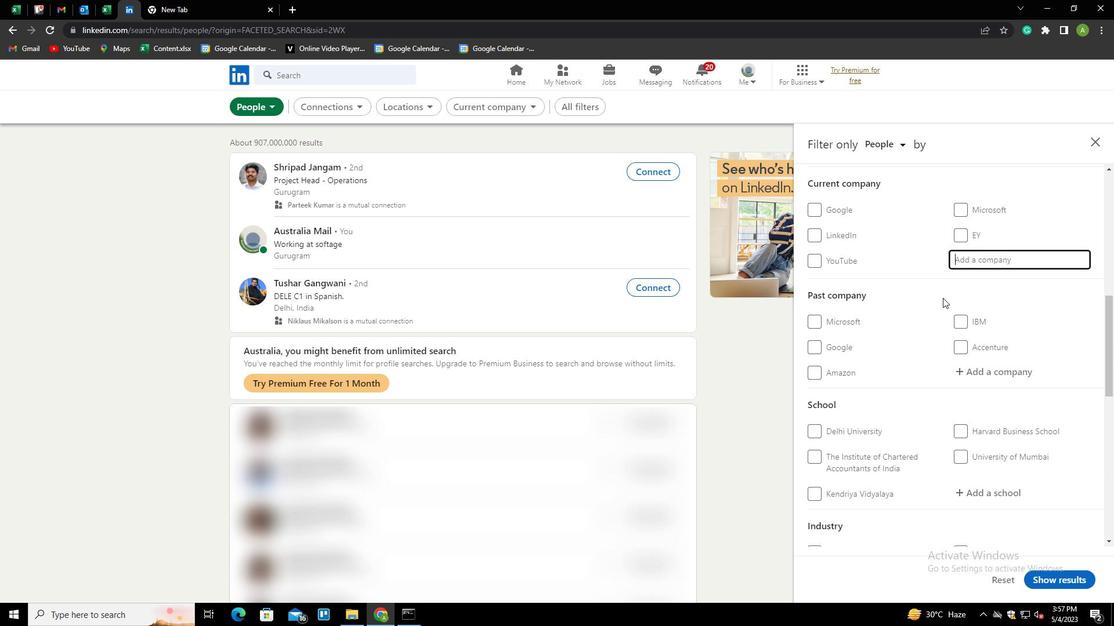 
Action: Key pressed <Key.shift><Key.shift><Key.shift><Key.shift><Key.shift><Key.shift><Key.shift><Key.shift><Key.shift><Key.shift>SGS<Key.space><Key.shift>CONSULTING<Key.down><Key.enter>
Screenshot: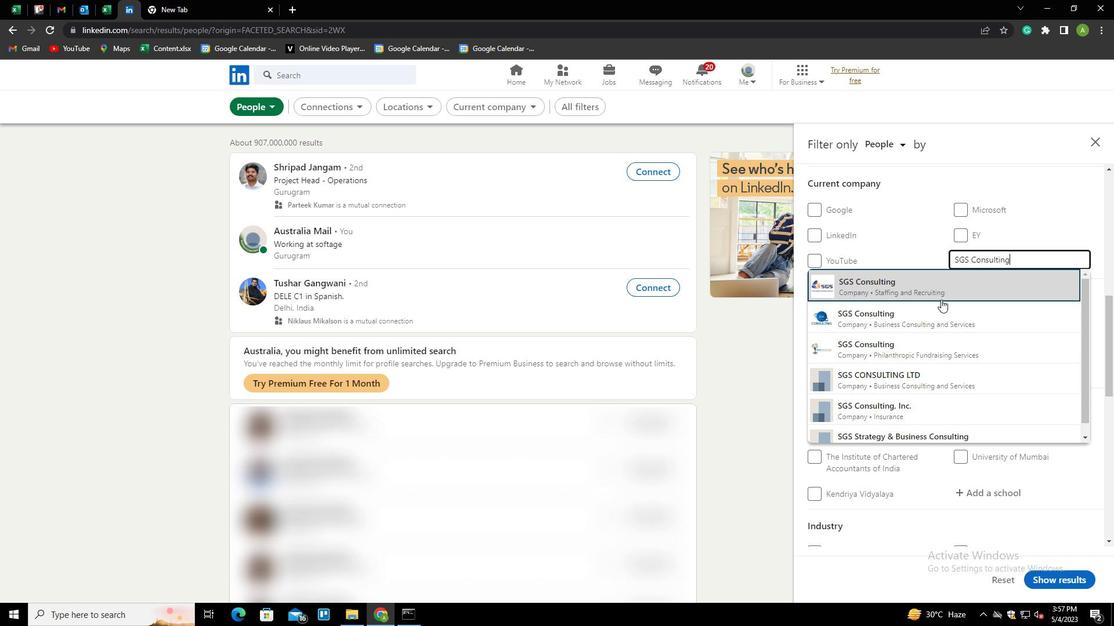 
Action: Mouse moved to (935, 304)
Screenshot: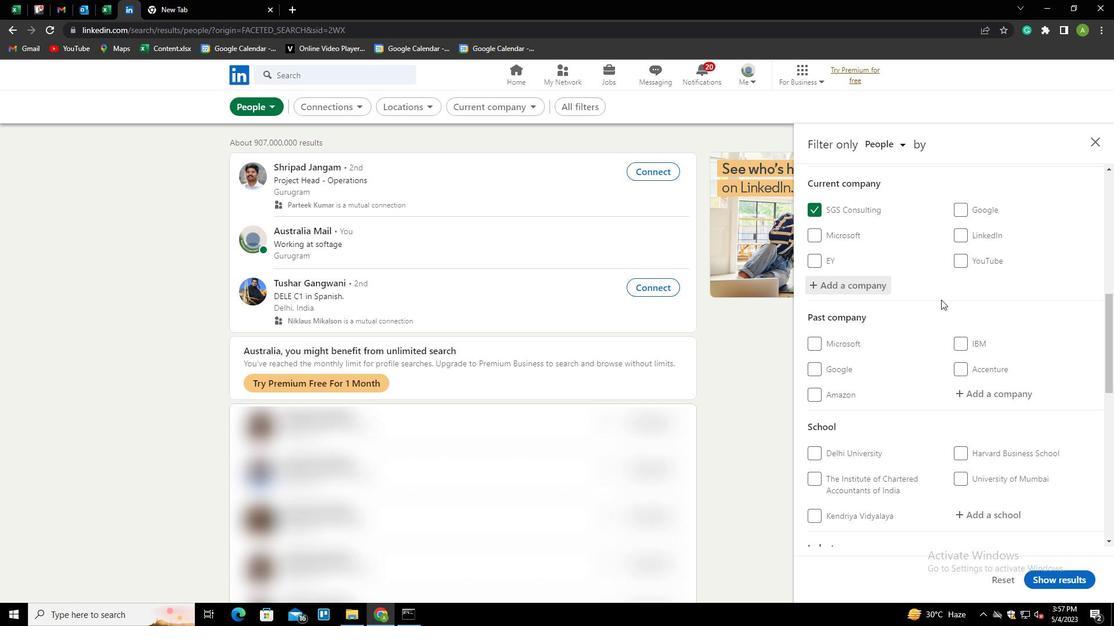
Action: Mouse scrolled (935, 304) with delta (0, 0)
Screenshot: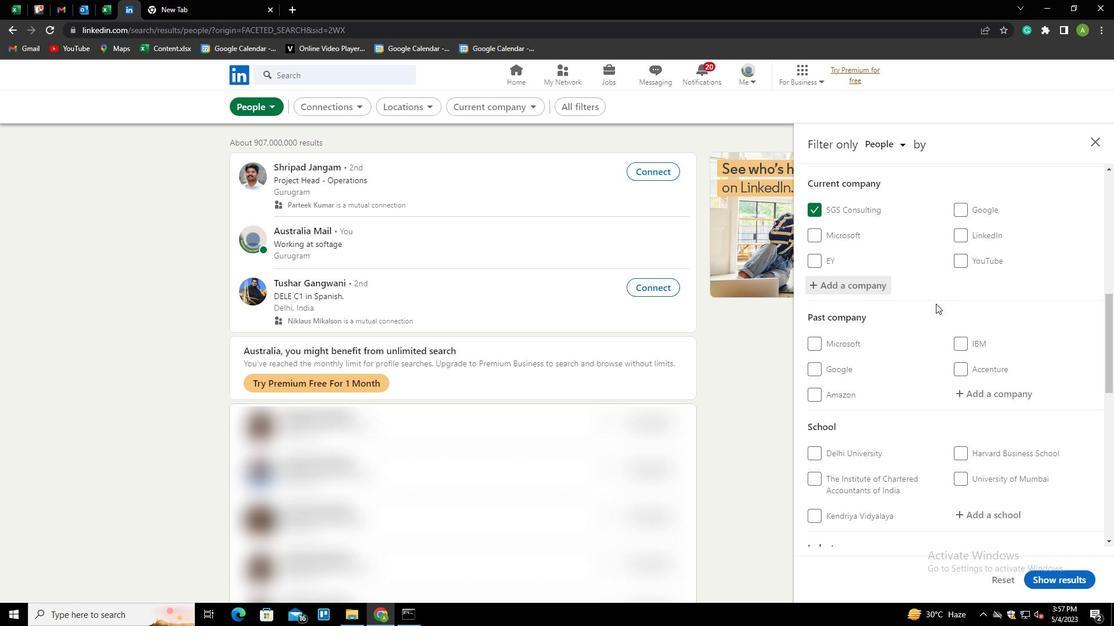 
Action: Mouse scrolled (935, 304) with delta (0, 0)
Screenshot: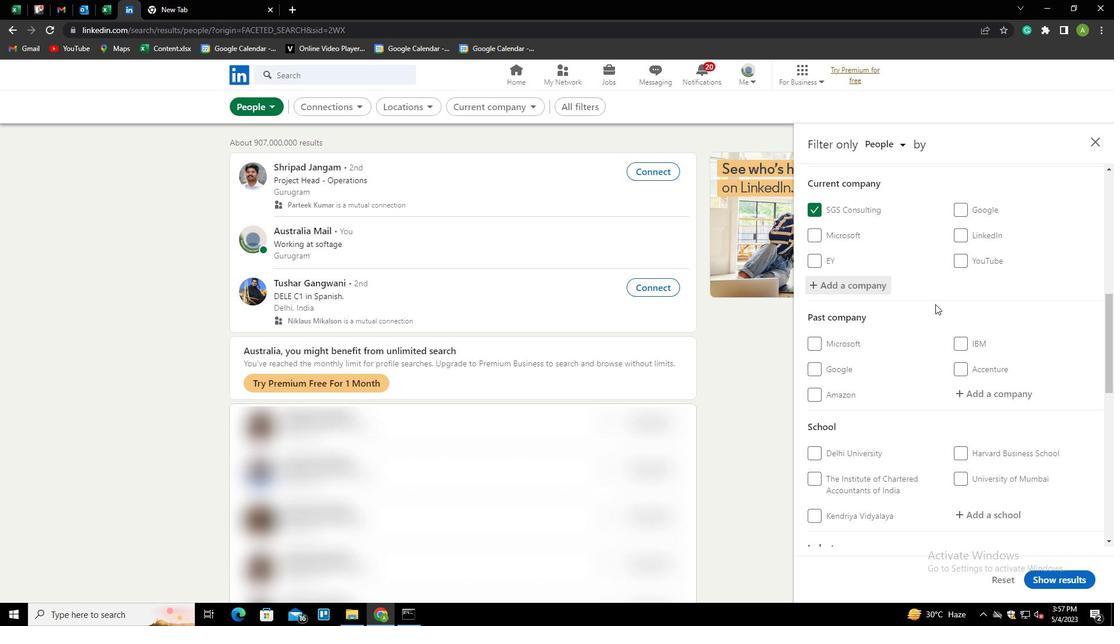 
Action: Mouse scrolled (935, 304) with delta (0, 0)
Screenshot: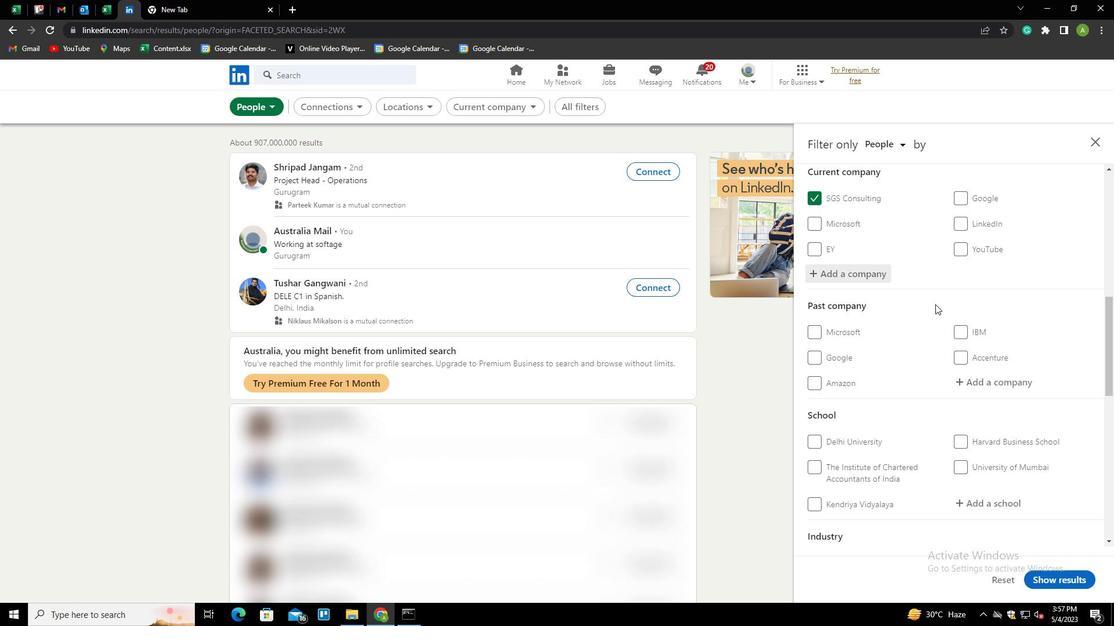
Action: Mouse moved to (956, 334)
Screenshot: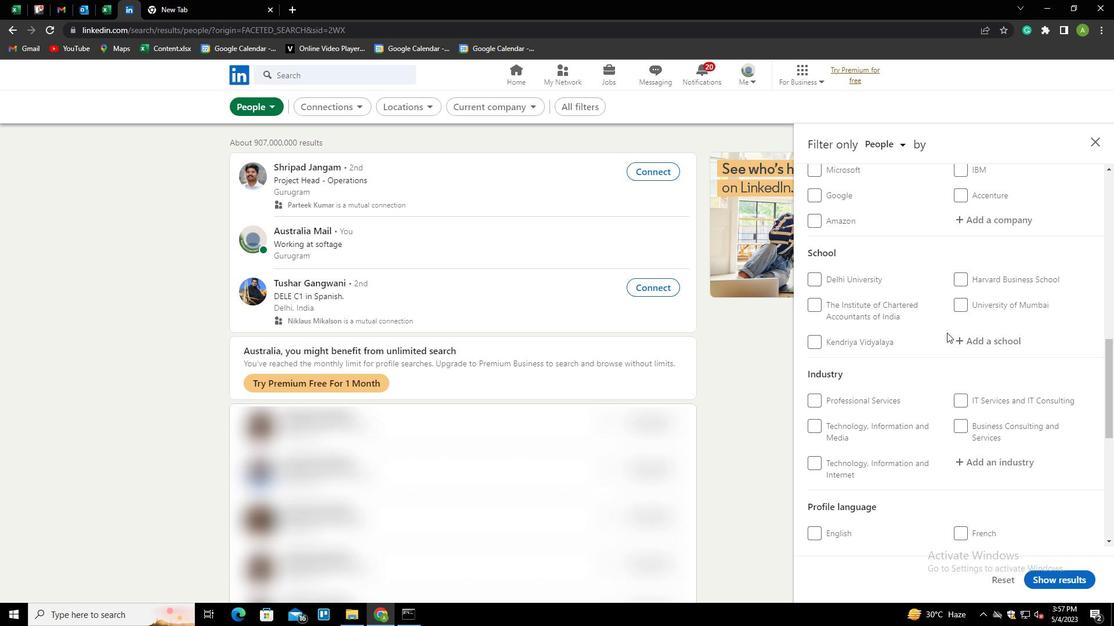 
Action: Mouse pressed left at (956, 334)
Screenshot: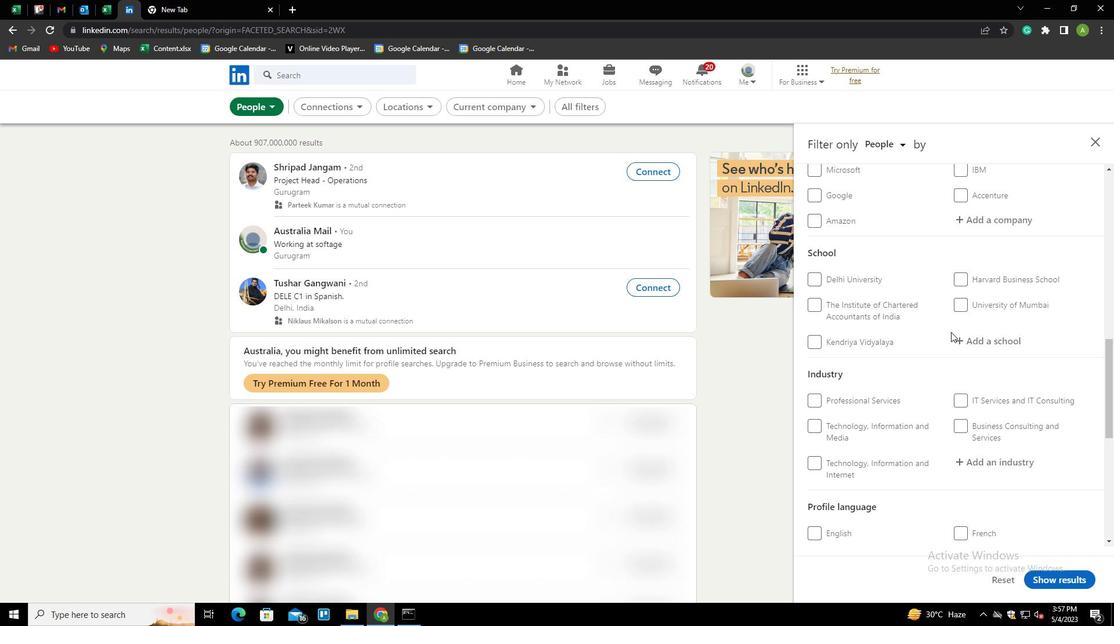 
Action: Mouse moved to (913, 343)
Screenshot: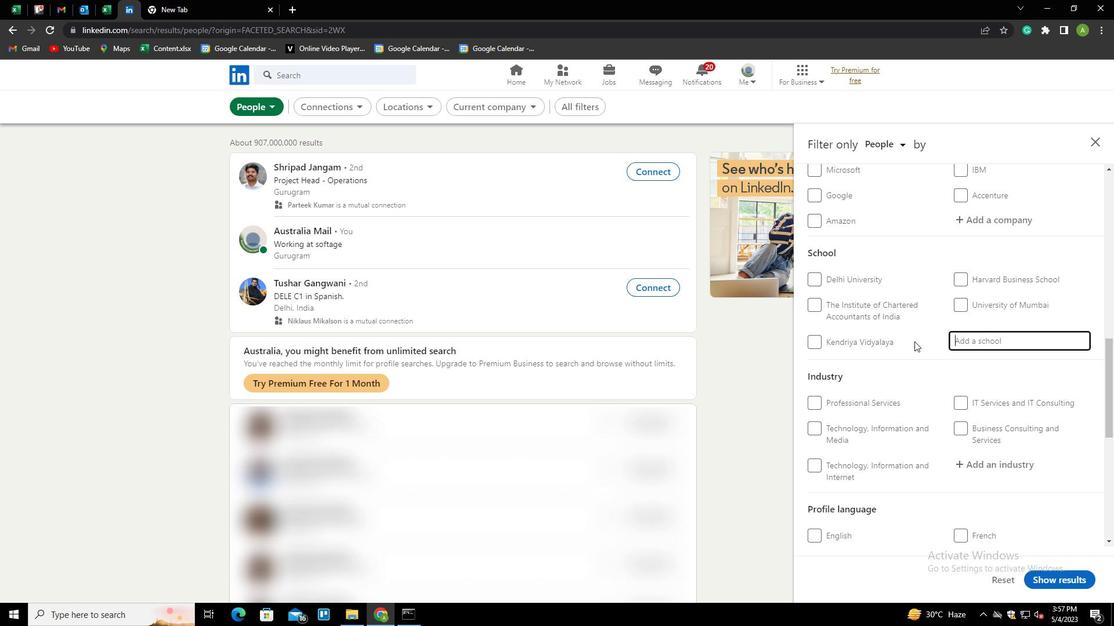 
Action: Key pressed <Key.shift>C<Key.shift>HANDIGARH<Key.space>UNIVERSITY<Key.down><Key.enter>
Screenshot: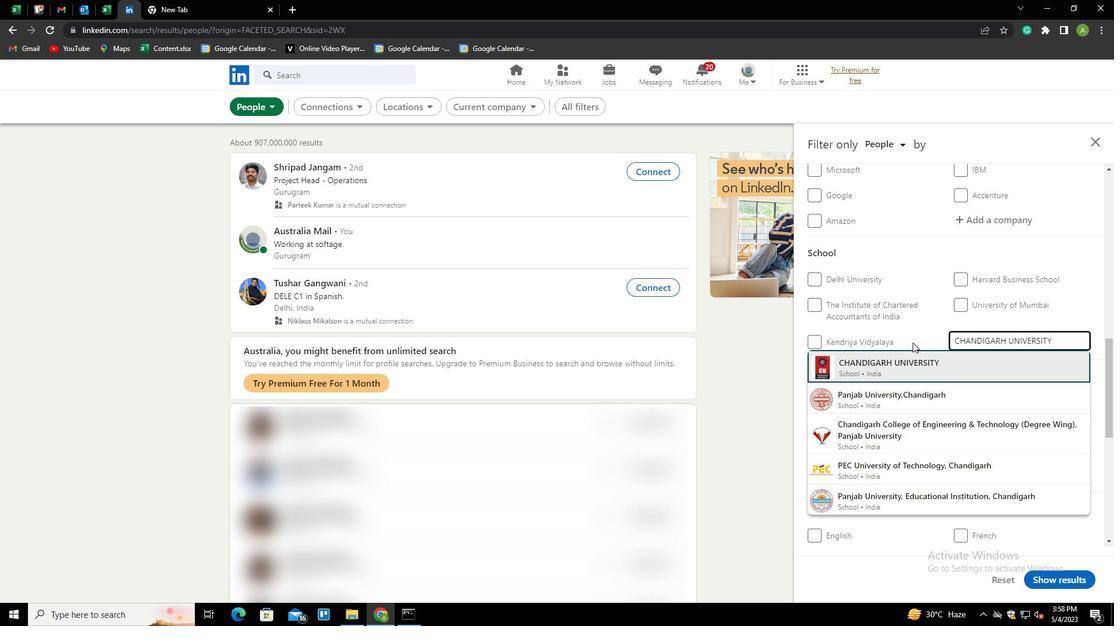 
Action: Mouse moved to (898, 350)
Screenshot: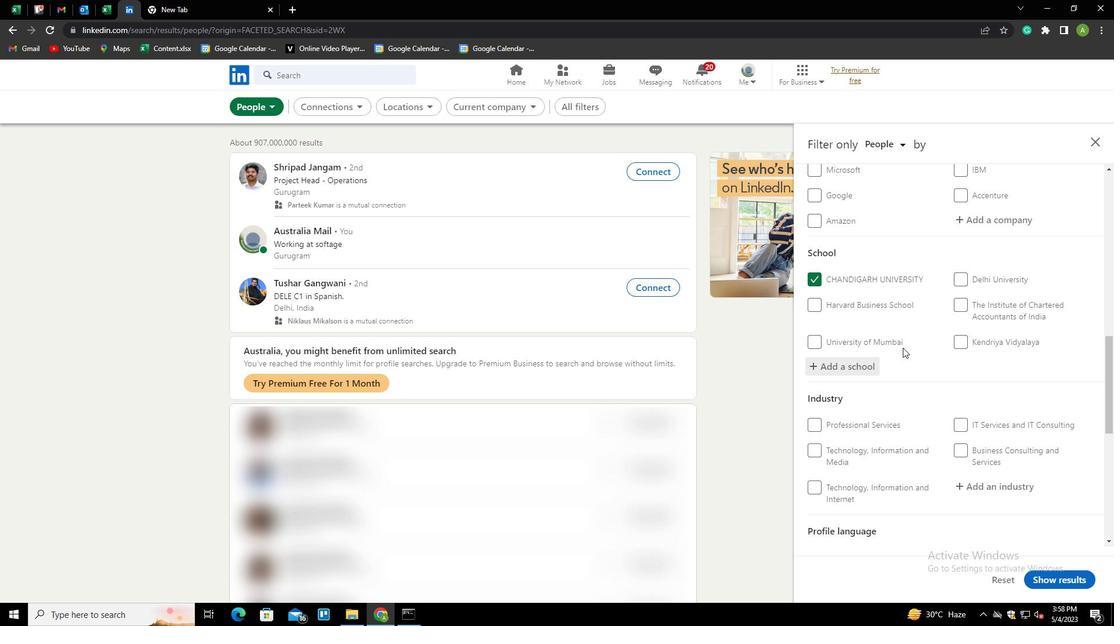 
Action: Mouse scrolled (898, 350) with delta (0, 0)
Screenshot: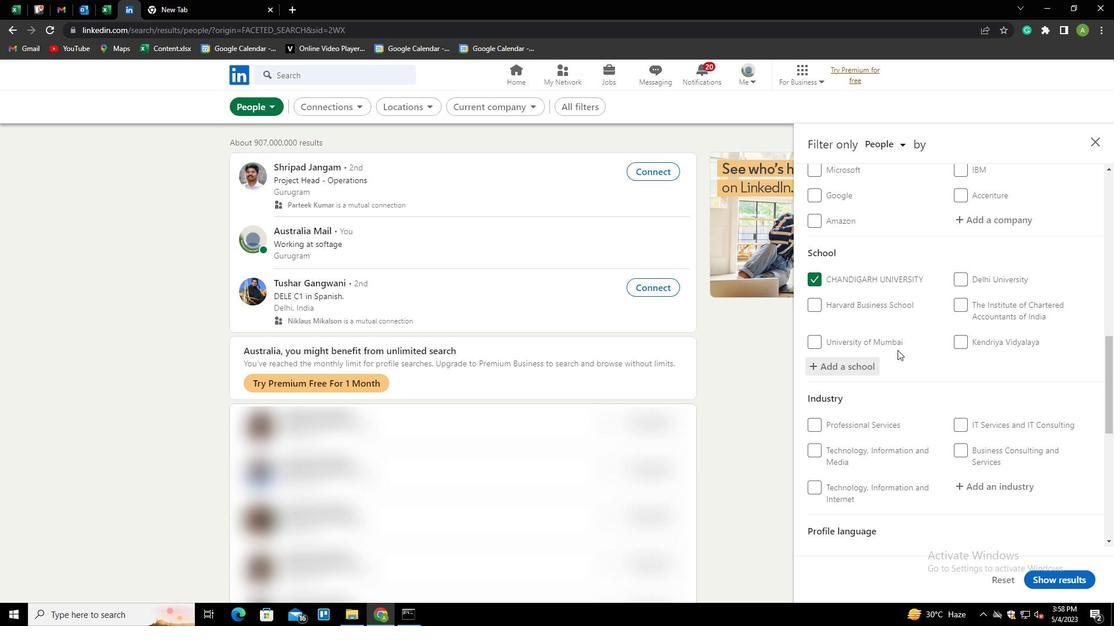 
Action: Mouse scrolled (898, 350) with delta (0, 0)
Screenshot: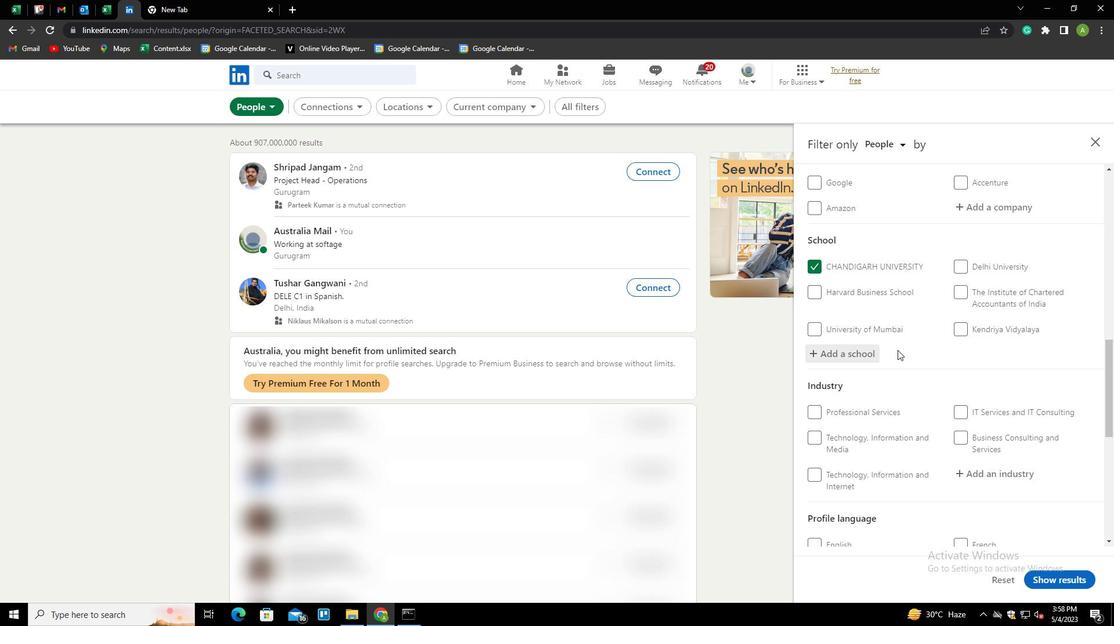
Action: Mouse moved to (983, 370)
Screenshot: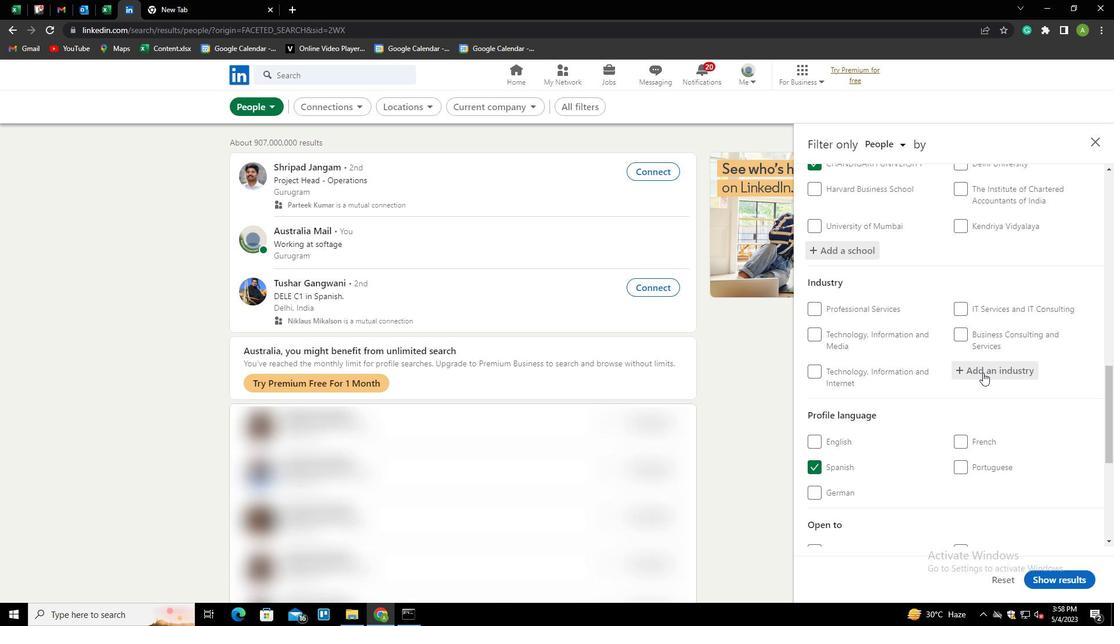 
Action: Mouse pressed left at (983, 370)
Screenshot: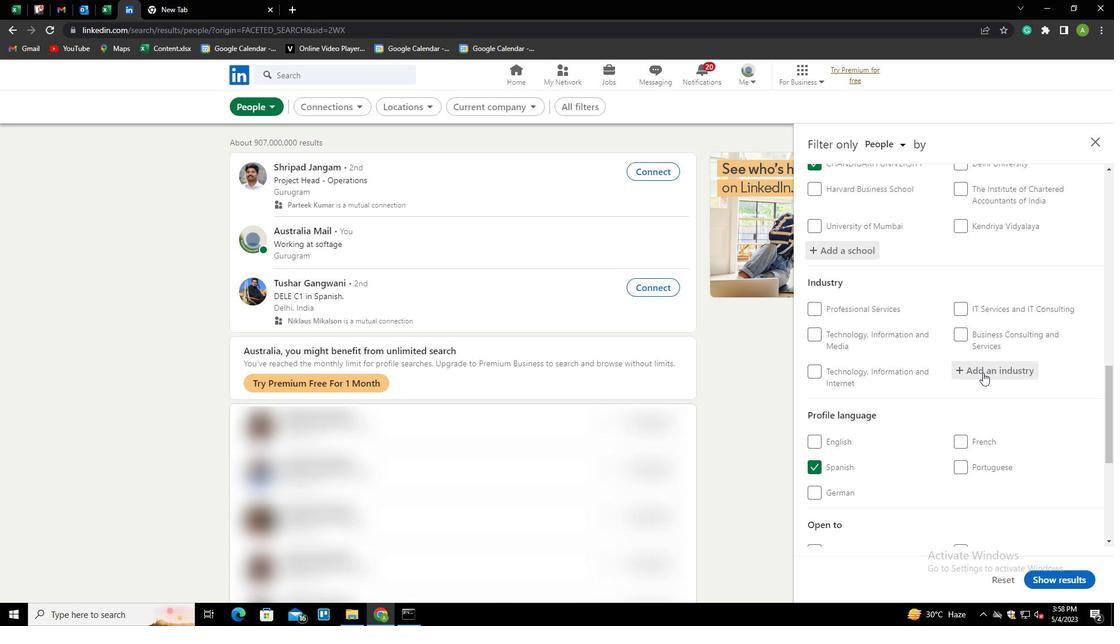 
Action: Mouse pressed left at (983, 370)
Screenshot: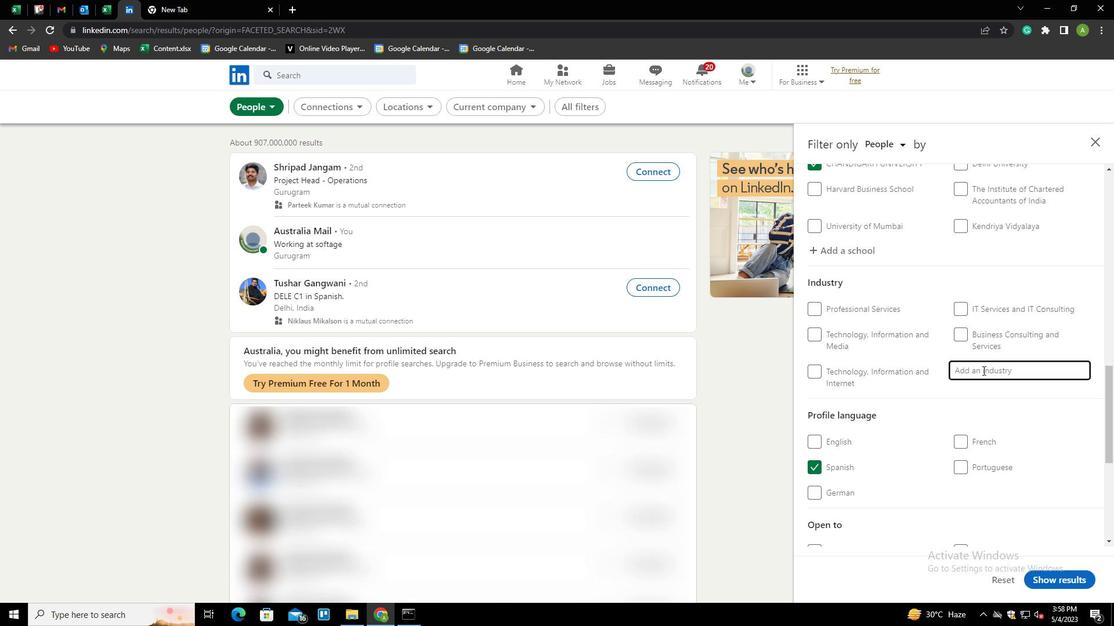 
Action: Mouse moved to (980, 370)
Screenshot: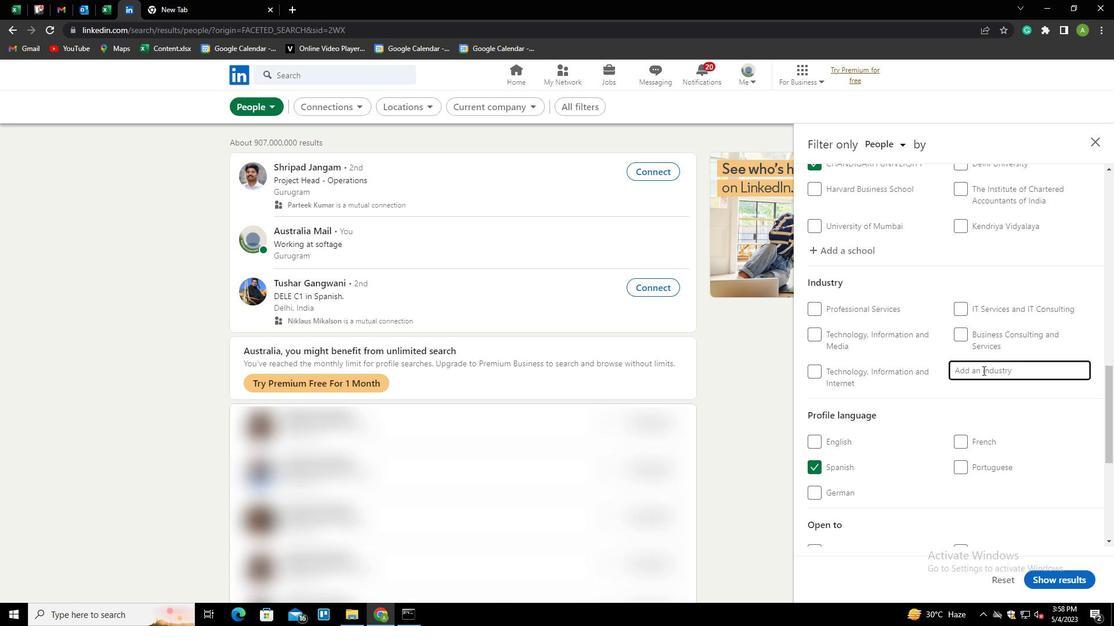 
Action: Key pressed <Key.shift>WHOLESALE<Key.space><Key.shift>MACHINERY<Key.down><Key.enter>
Screenshot: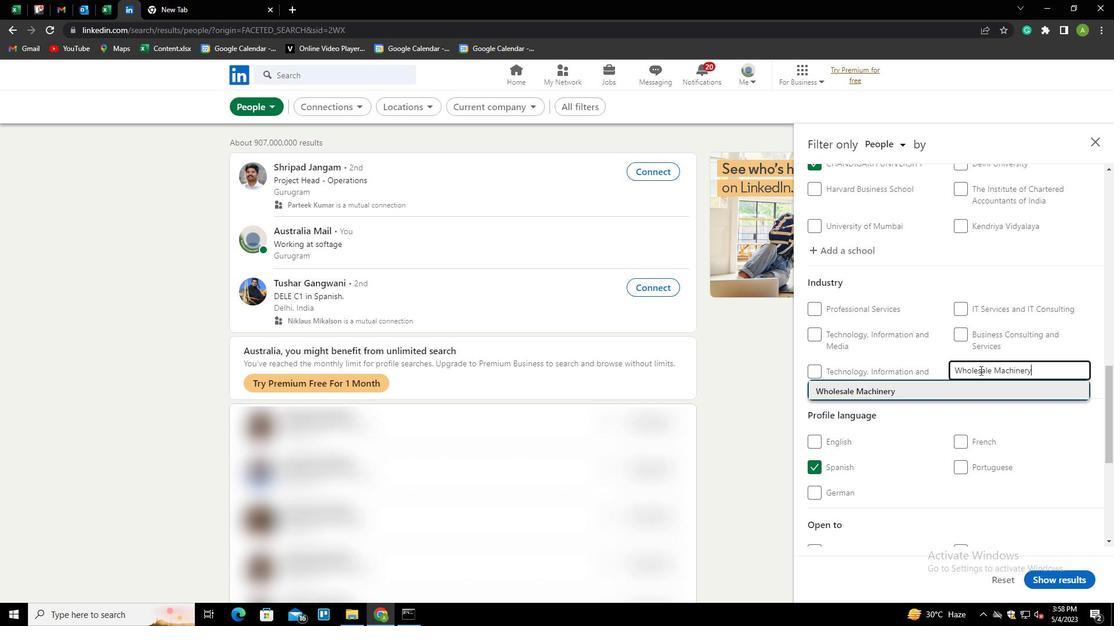 
Action: Mouse scrolled (980, 370) with delta (0, 0)
Screenshot: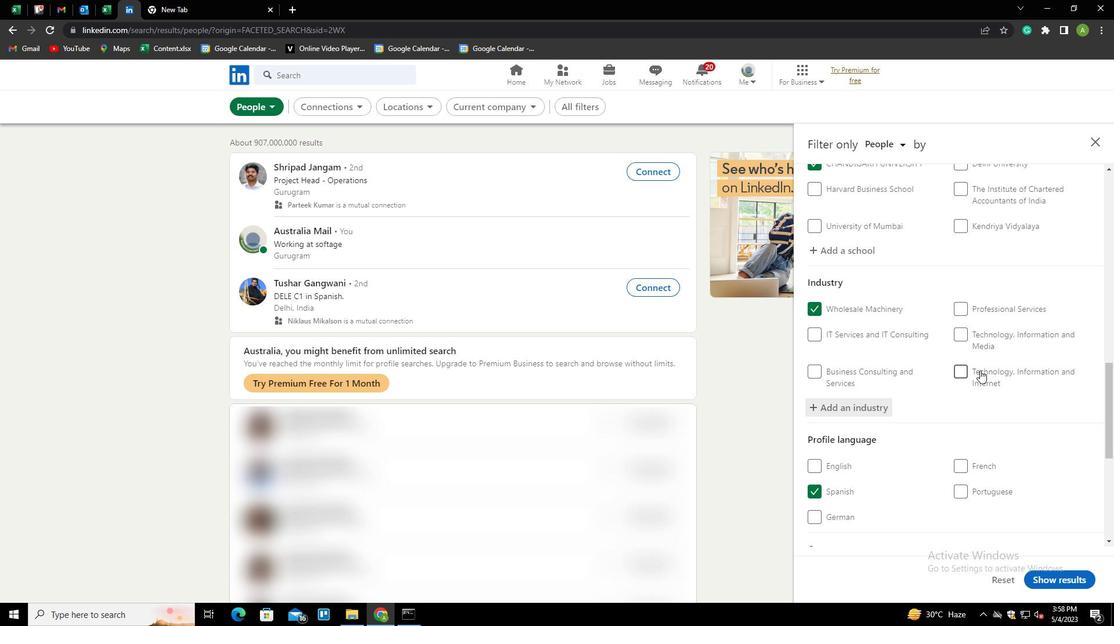 
Action: Mouse scrolled (980, 370) with delta (0, 0)
Screenshot: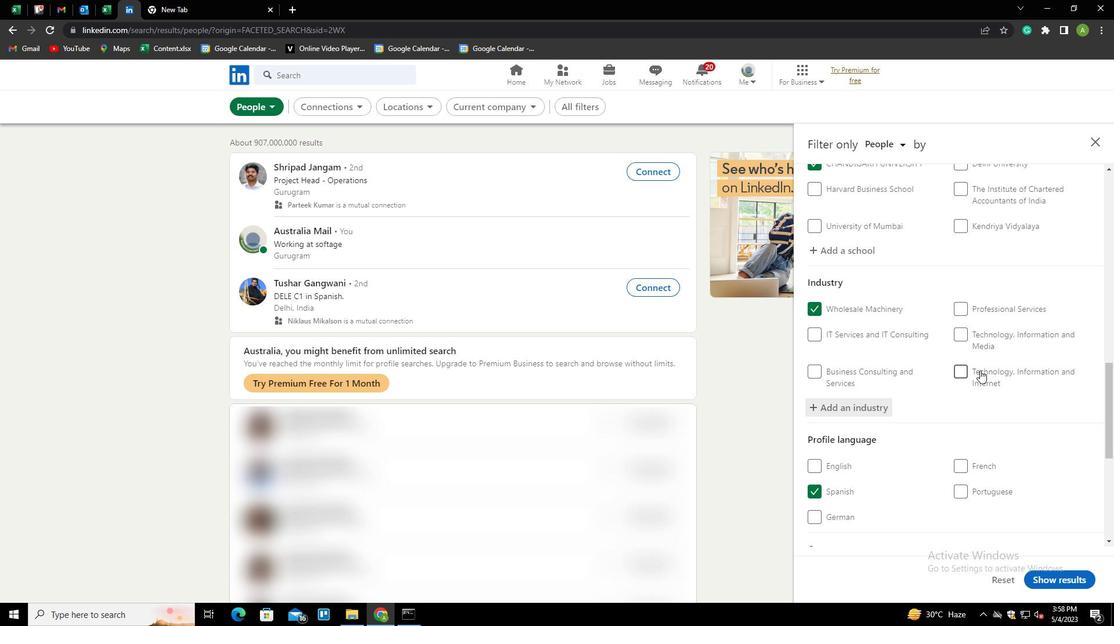 
Action: Mouse scrolled (980, 370) with delta (0, 0)
Screenshot: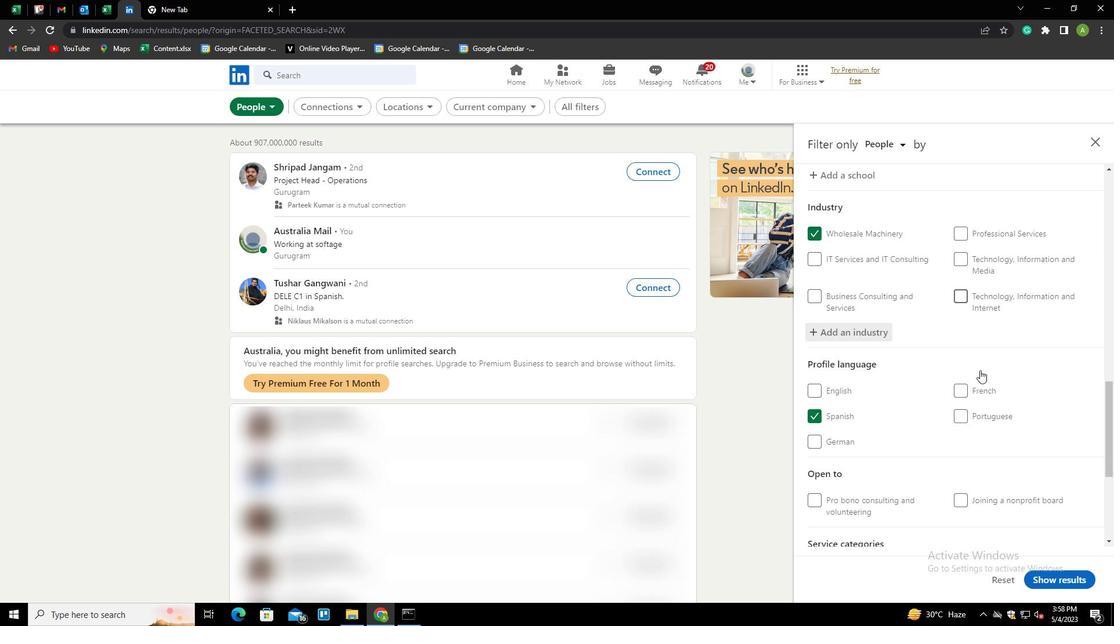 
Action: Mouse scrolled (980, 370) with delta (0, 0)
Screenshot: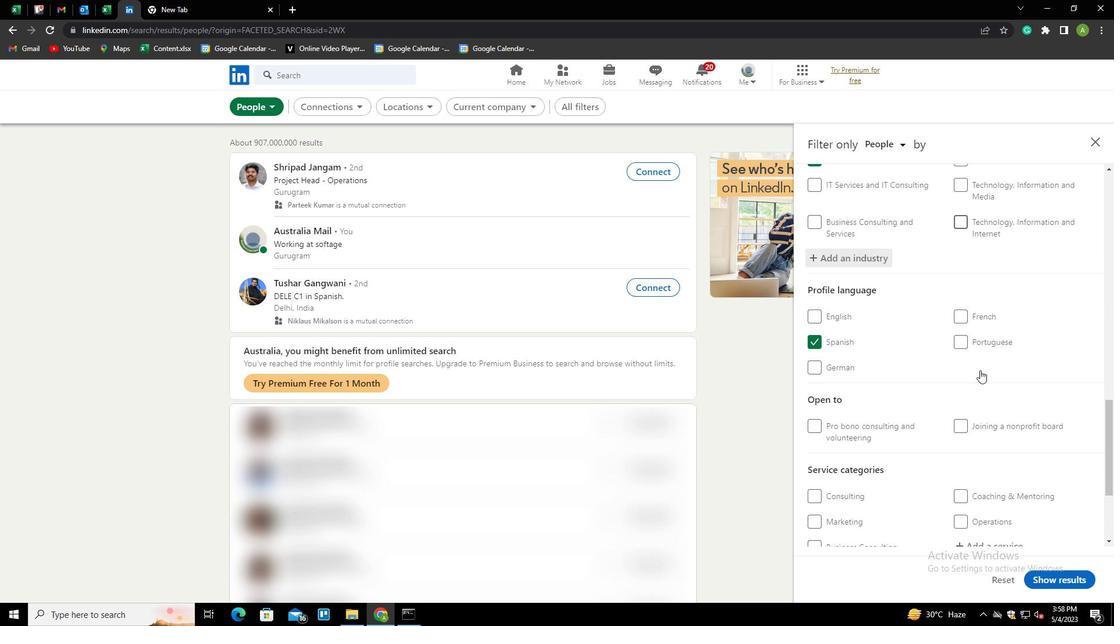 
Action: Mouse scrolled (980, 370) with delta (0, 0)
Screenshot: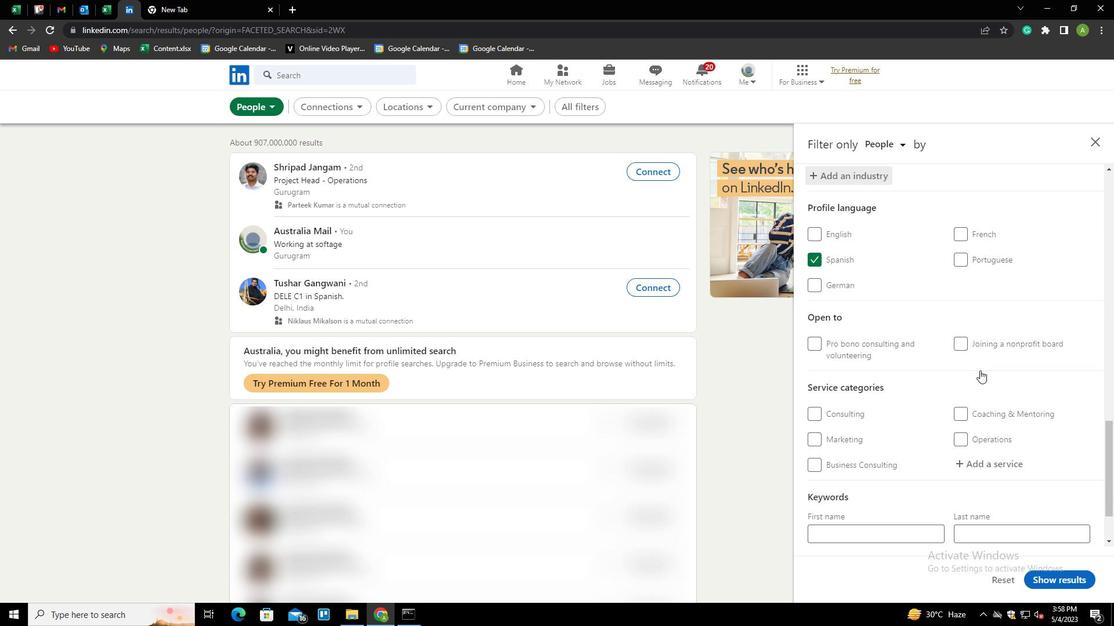
Action: Mouse moved to (979, 403)
Screenshot: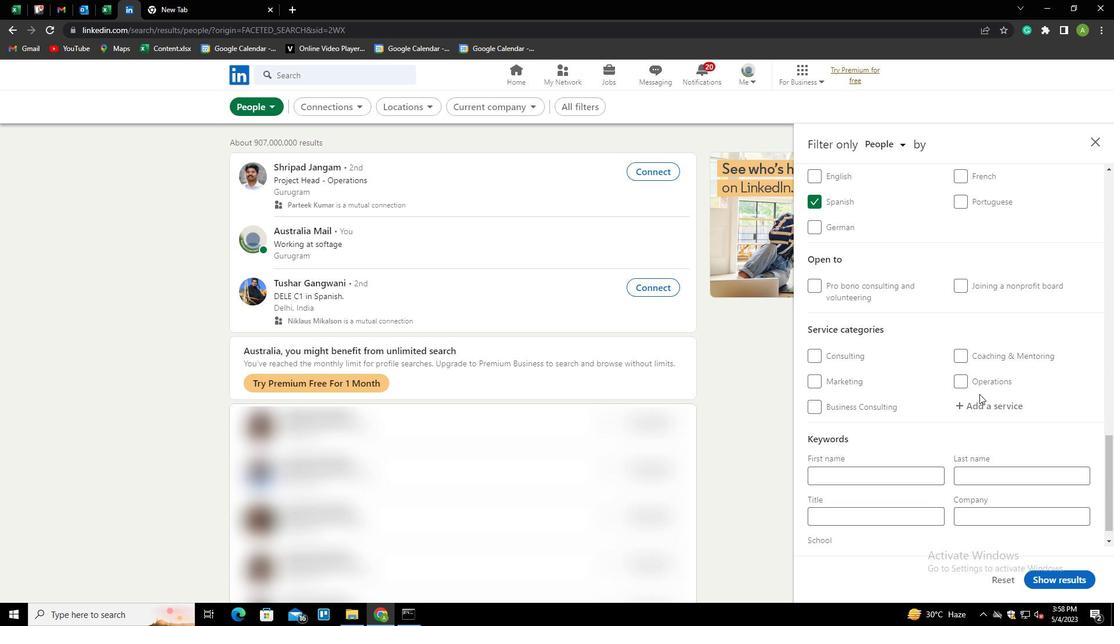 
Action: Mouse pressed left at (979, 403)
Screenshot: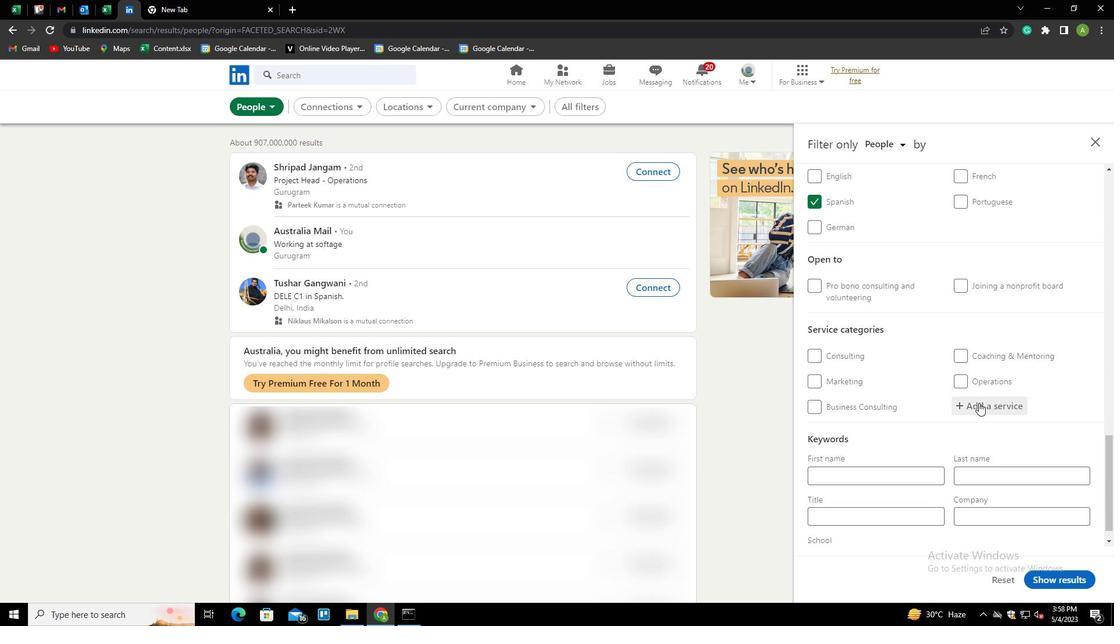 
Action: Key pressed <Key.shift>RELOCATION<Key.down><Key.enter>
Screenshot: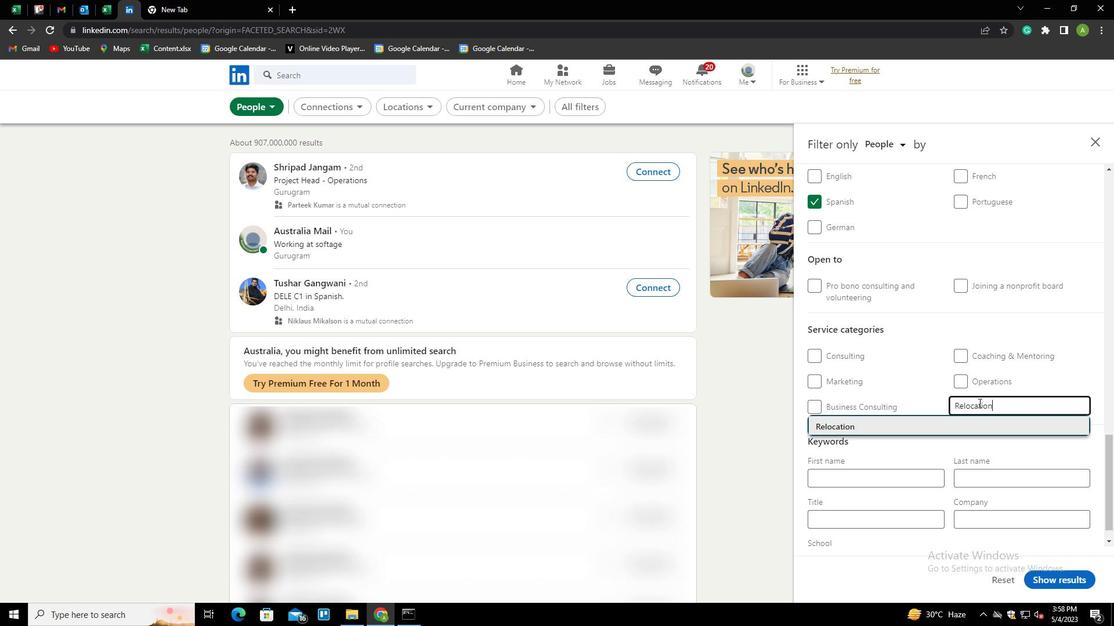 
Action: Mouse scrolled (979, 402) with delta (0, 0)
Screenshot: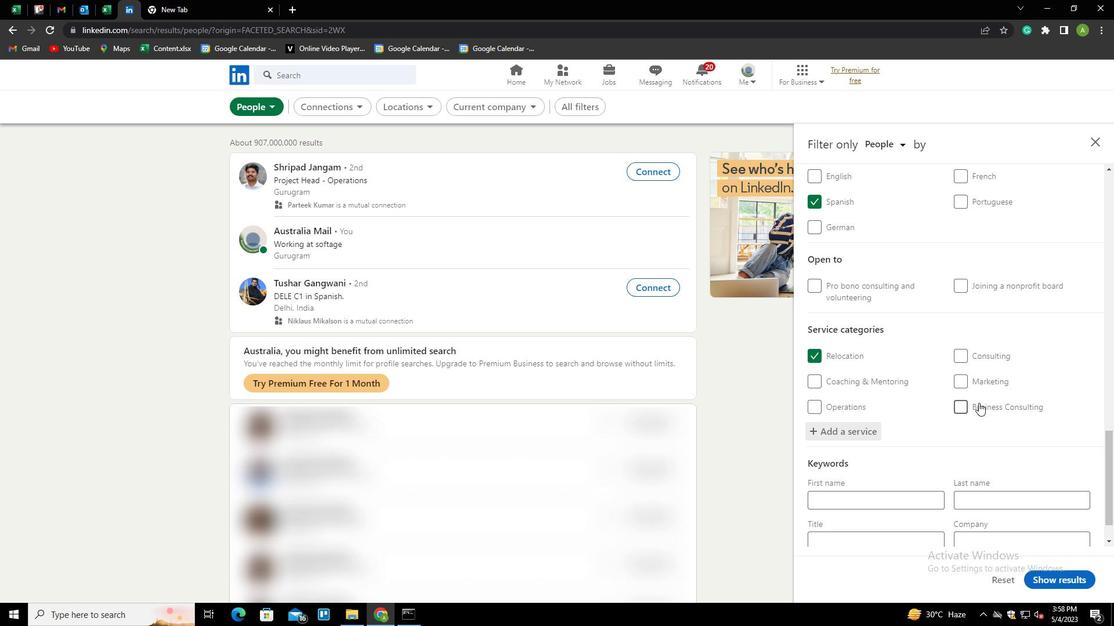 
Action: Mouse scrolled (979, 402) with delta (0, 0)
Screenshot: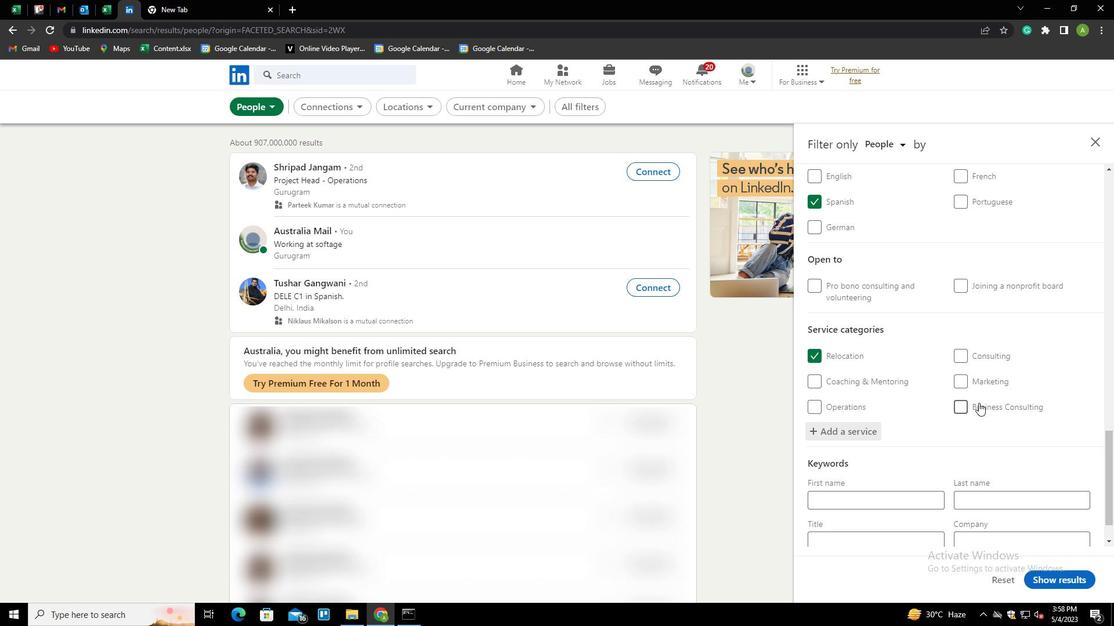 
Action: Mouse scrolled (979, 402) with delta (0, 0)
Screenshot: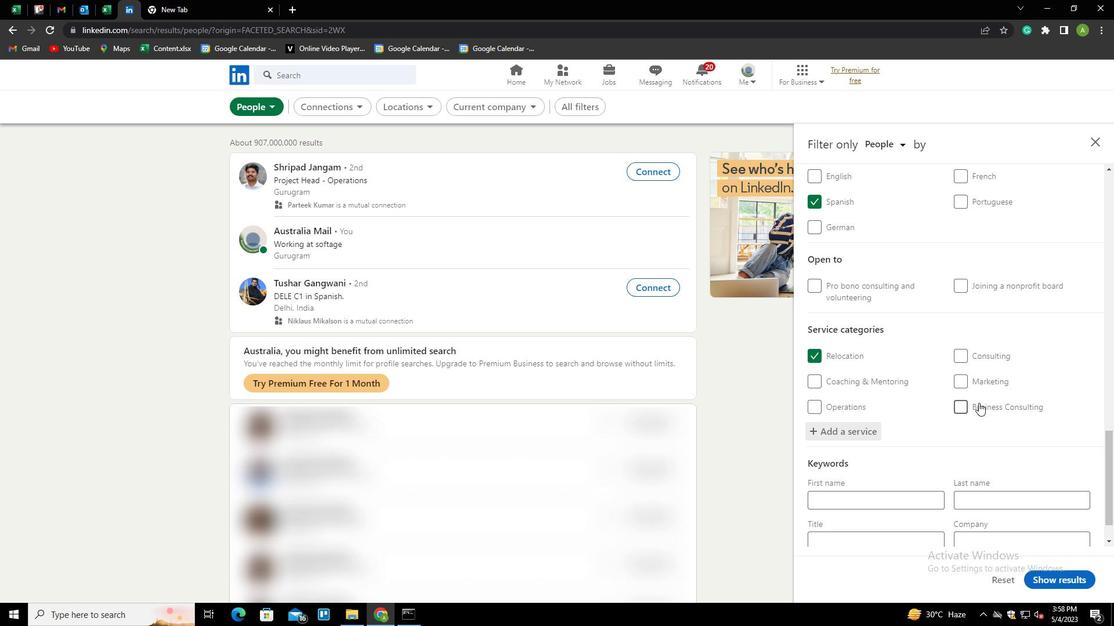 
Action: Mouse scrolled (979, 402) with delta (0, 0)
Screenshot: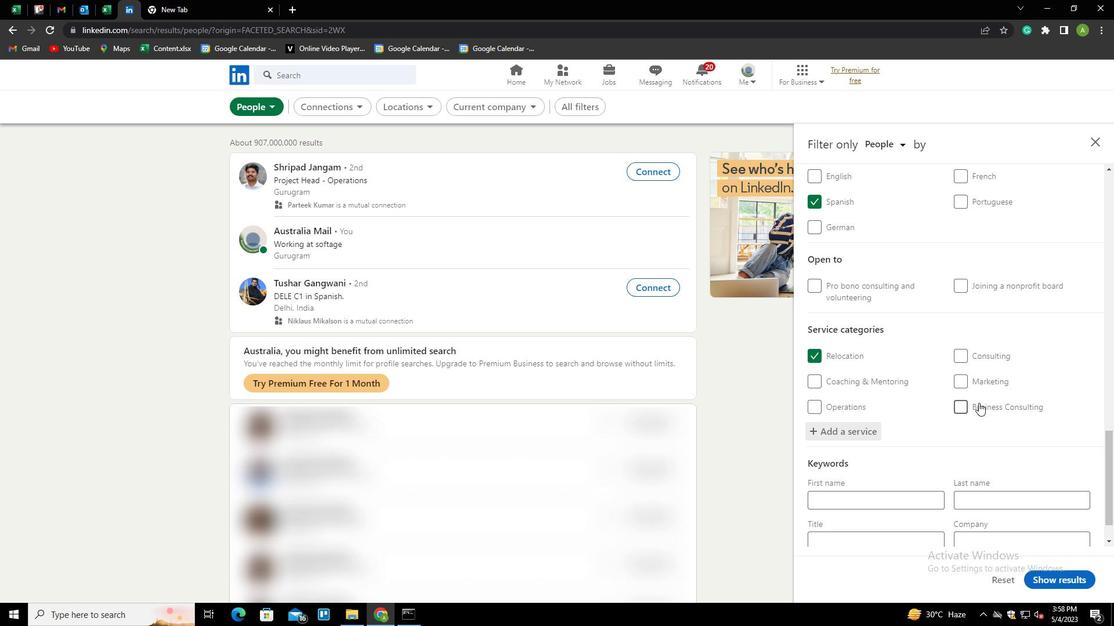 
Action: Mouse moved to (902, 495)
Screenshot: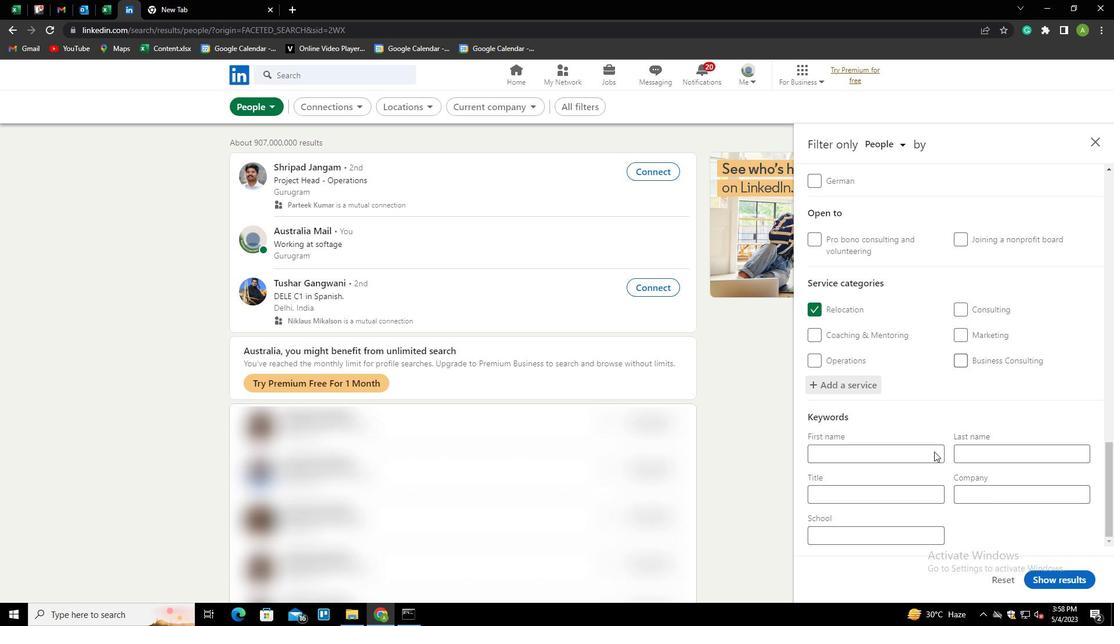 
Action: Mouse pressed left at (902, 495)
Screenshot: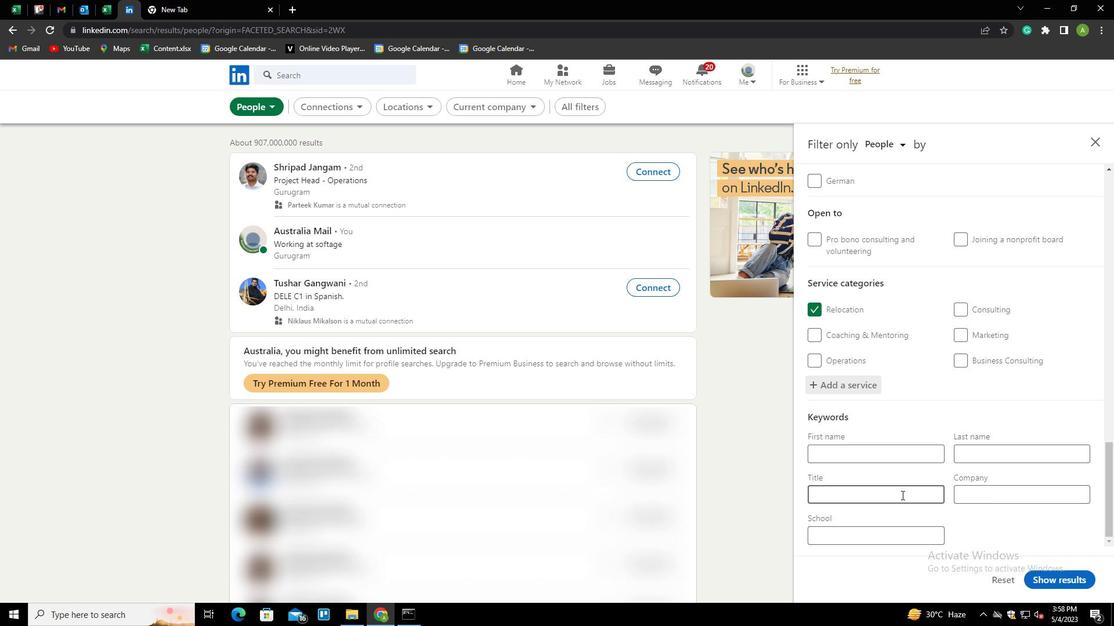 
Action: Key pressed <Key.shift>ENGINEER
Screenshot: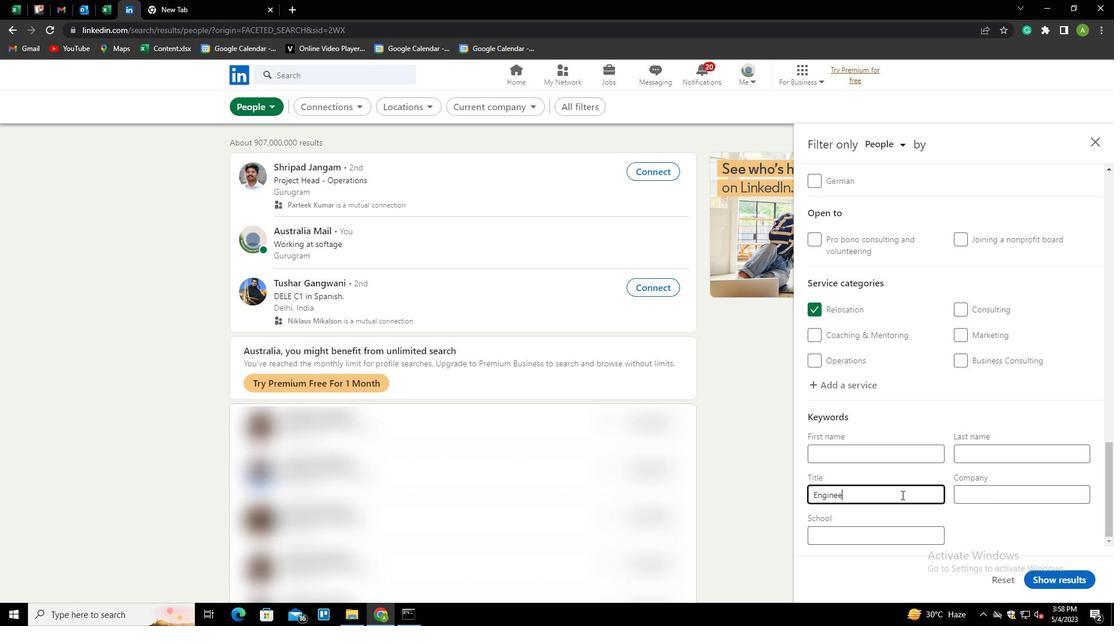 
Action: Mouse moved to (979, 527)
Screenshot: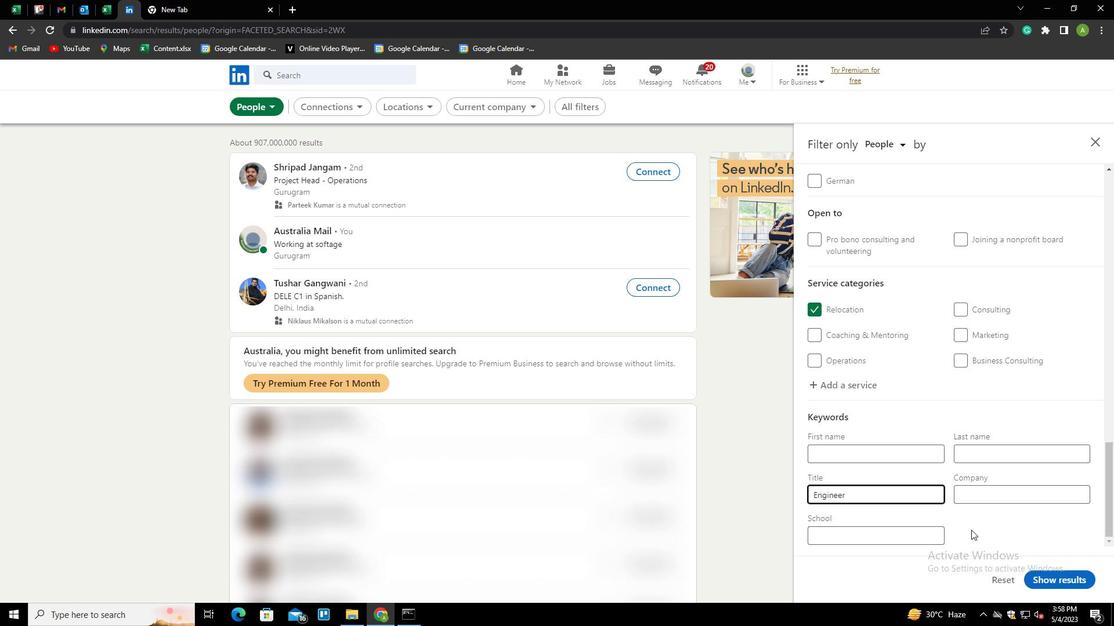 
Action: Mouse pressed left at (979, 527)
Screenshot: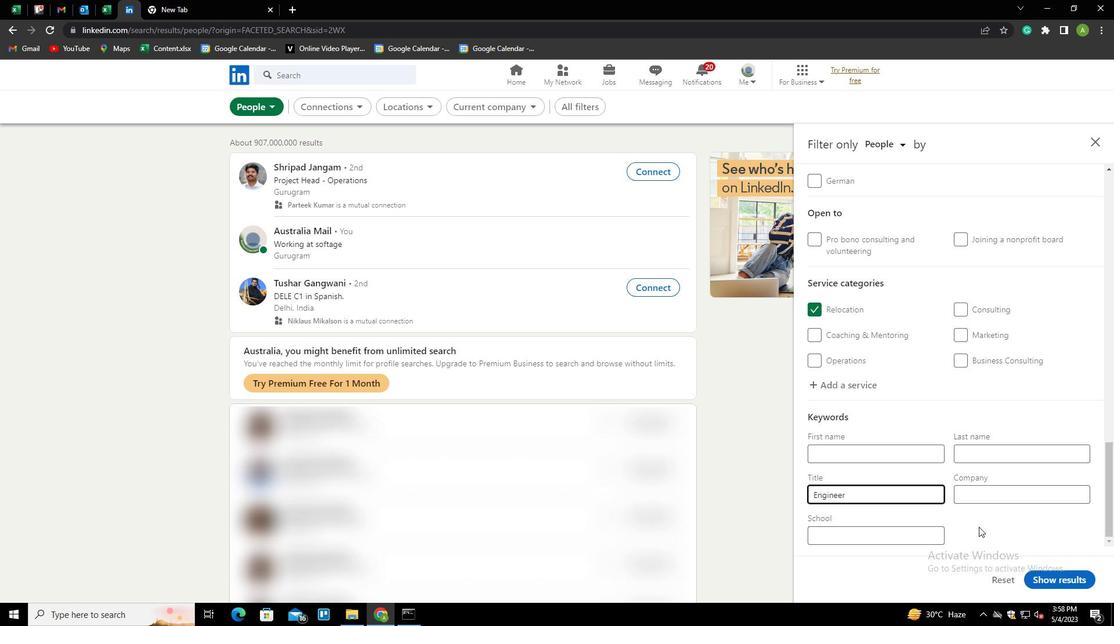 
Action: Mouse moved to (1046, 577)
Screenshot: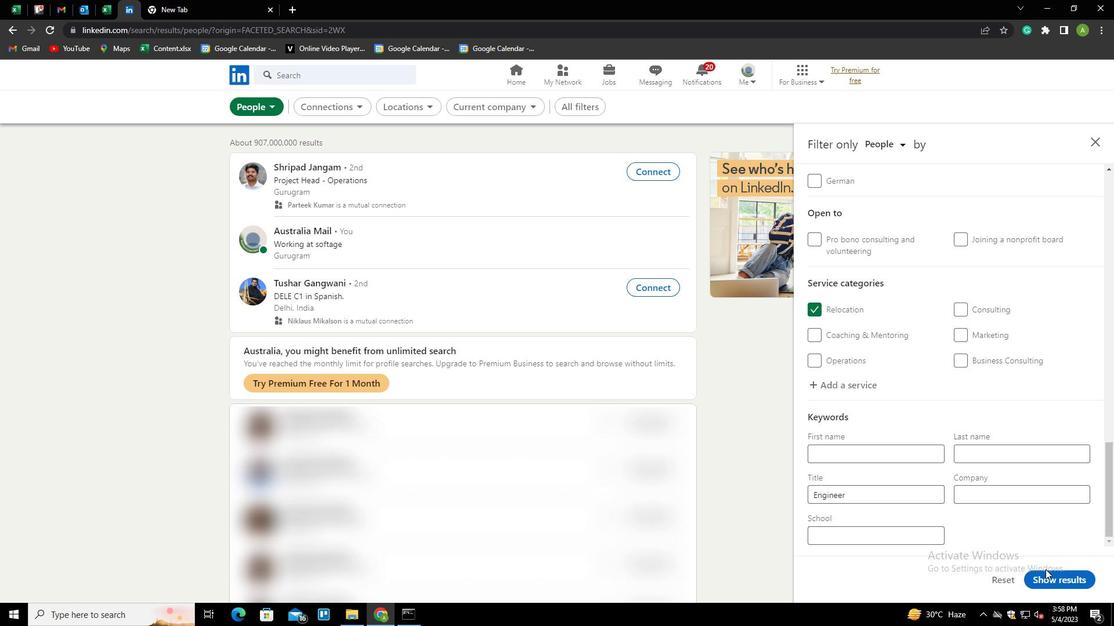 
Action: Mouse pressed left at (1046, 577)
Screenshot: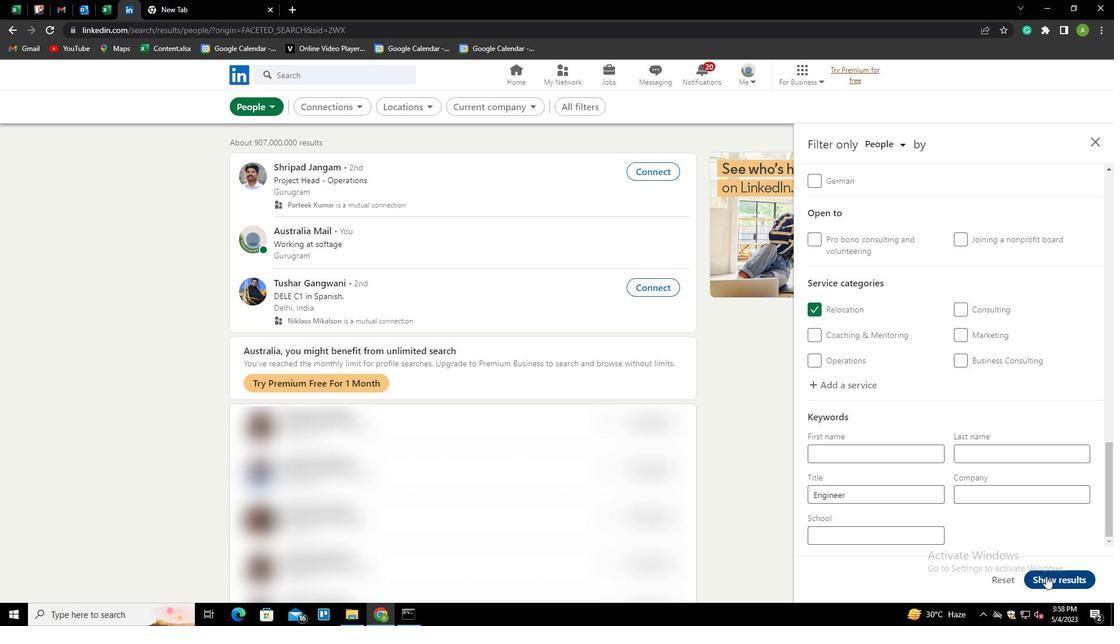 
Action: Mouse moved to (1037, 565)
Screenshot: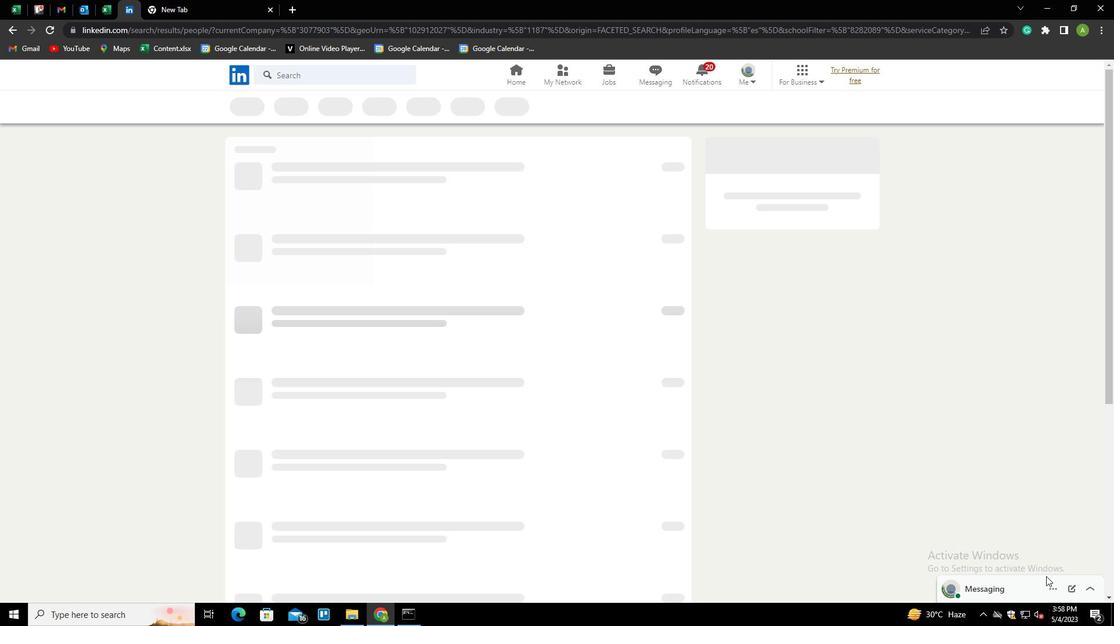 
